 Task: Look for space in Guaíba, Brazil from 17th June, 2023 to 21st June, 2023 for 2 adults in price range Rs.7000 to Rs.12000. Place can be private room with 1  bedroom having 2 beds and 1 bathroom. Property type can be house, flat, guest house. Amenities needed are: wifi, washing machine. Booking option can be shelf check-in. Required host language is Spanish.
Action: Mouse moved to (581, 76)
Screenshot: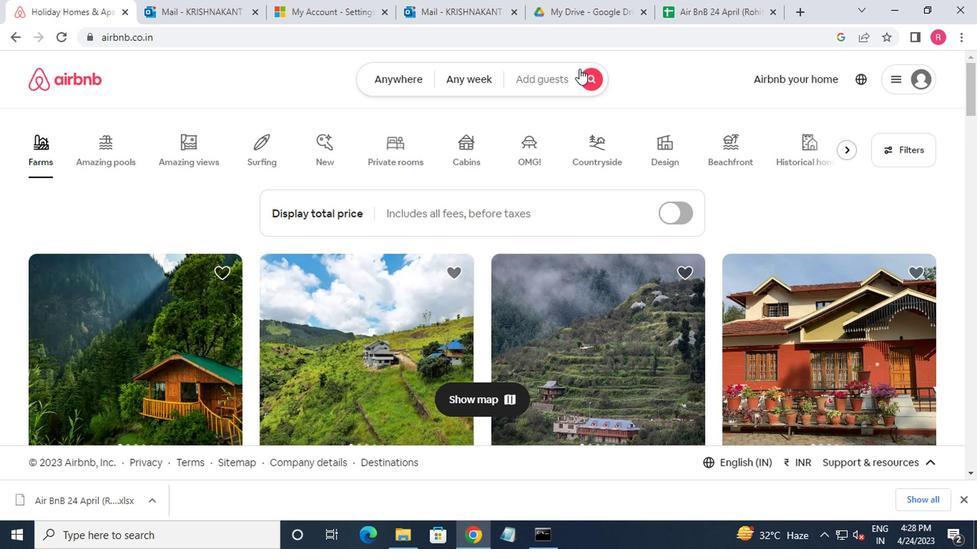 
Action: Mouse pressed left at (581, 76)
Screenshot: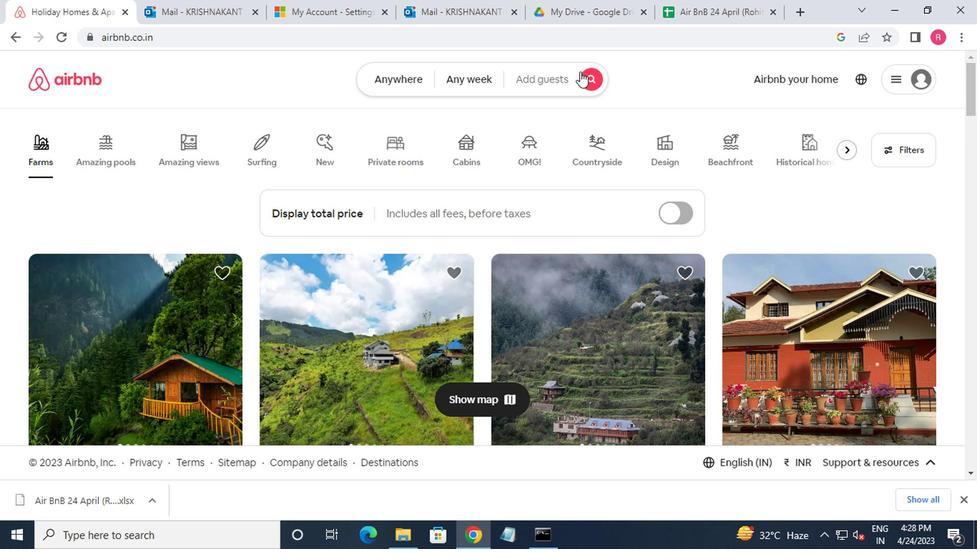 
Action: Mouse moved to (304, 129)
Screenshot: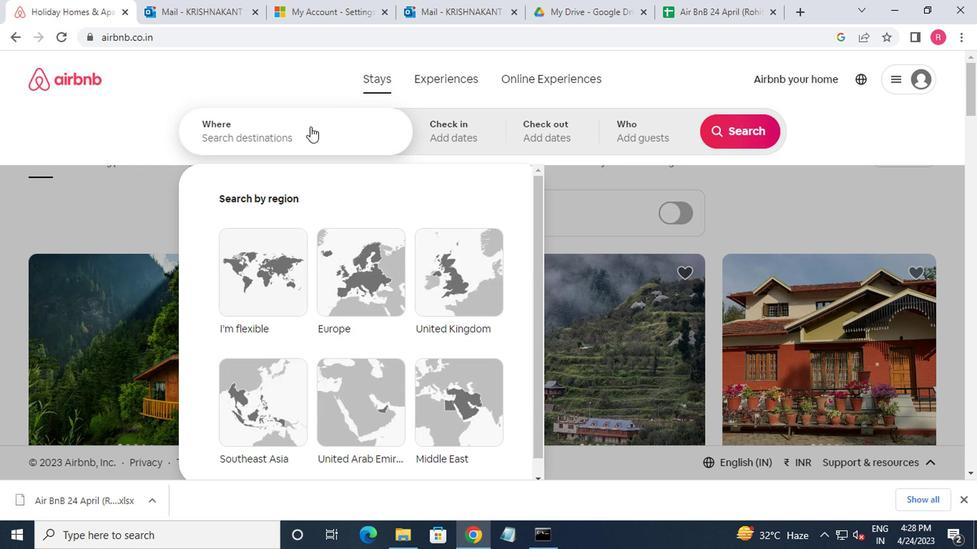 
Action: Mouse pressed left at (304, 129)
Screenshot: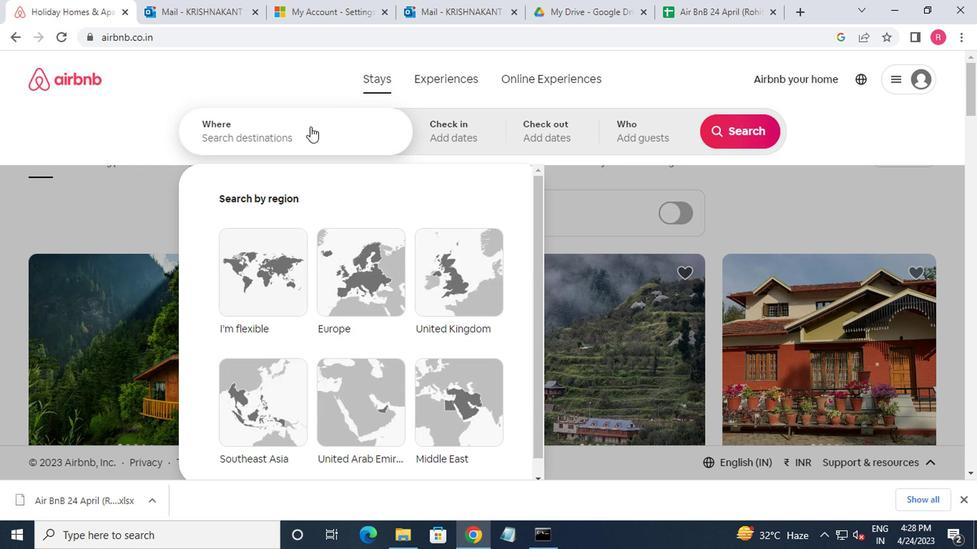 
Action: Mouse moved to (308, 130)
Screenshot: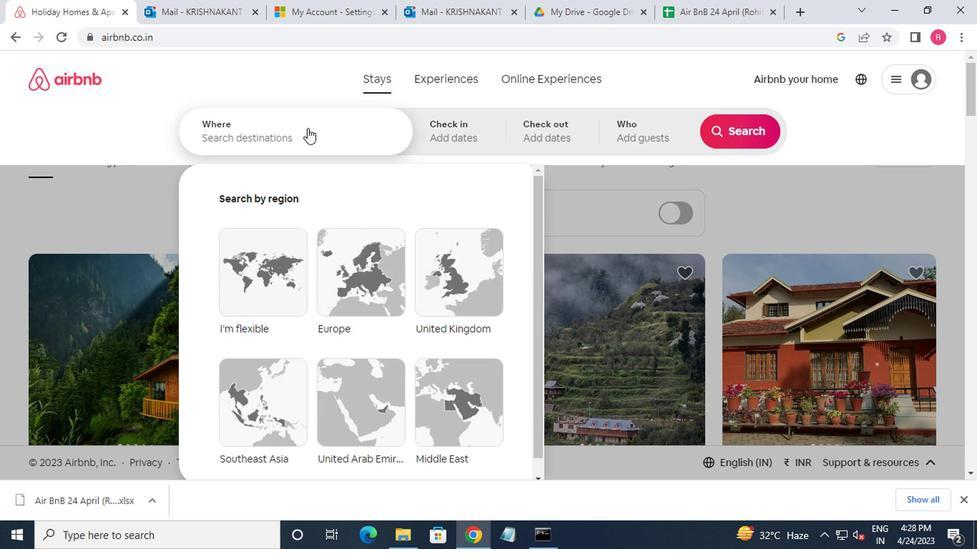 
Action: Key pressed guain<Key.backspace>ba,brazil<Key.enter>
Screenshot: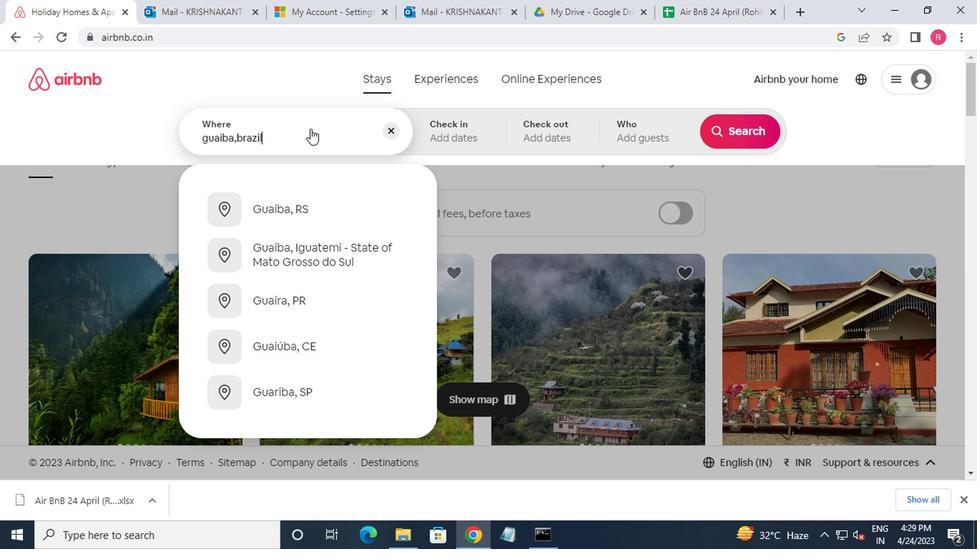 
Action: Mouse moved to (728, 253)
Screenshot: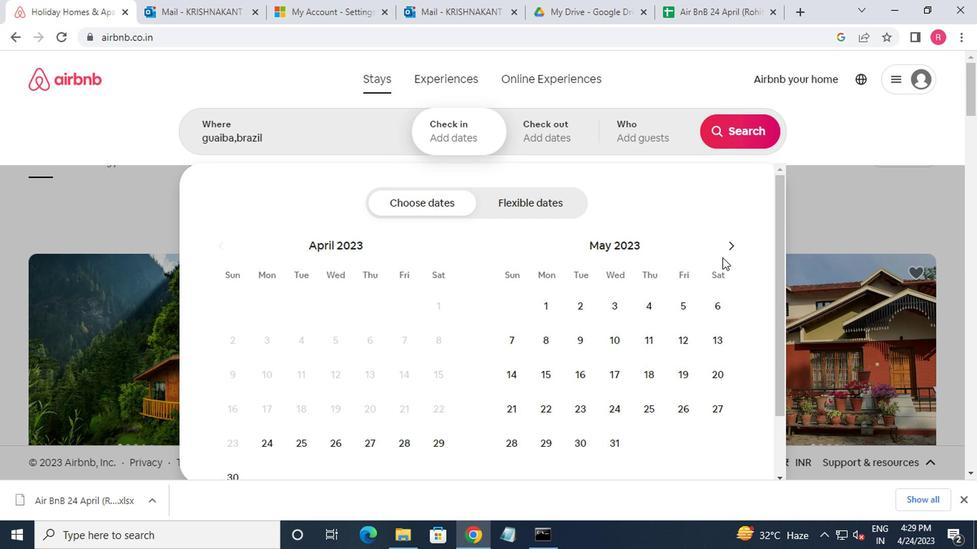 
Action: Mouse pressed left at (728, 253)
Screenshot: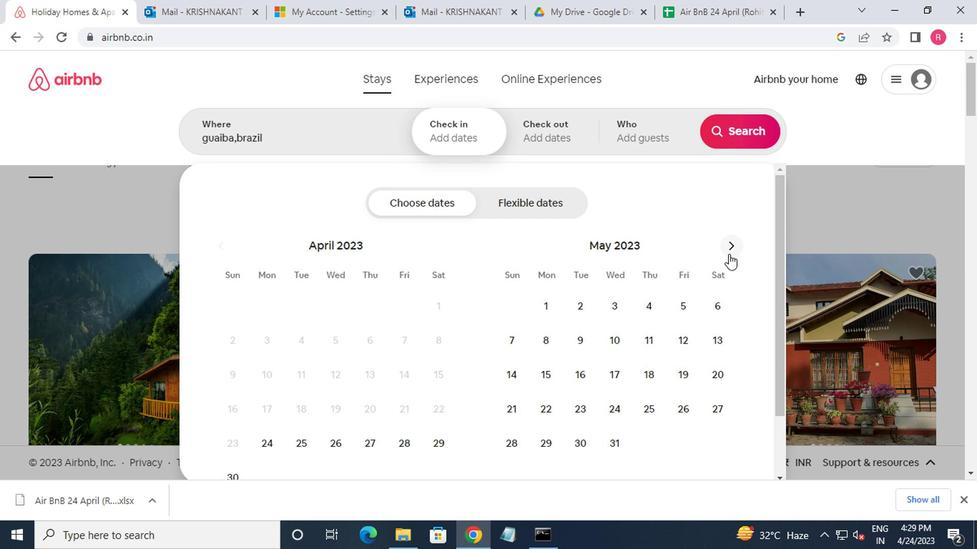 
Action: Mouse moved to (714, 380)
Screenshot: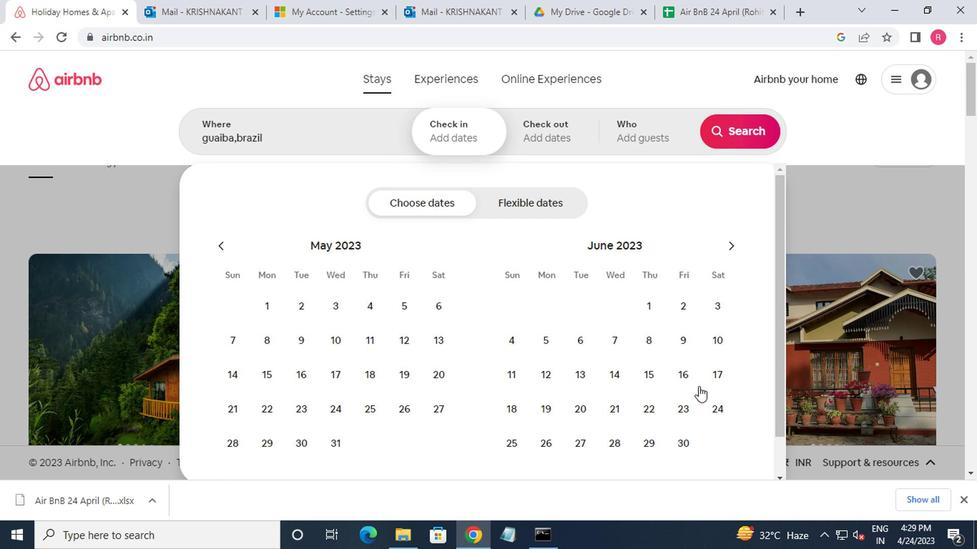 
Action: Mouse pressed left at (714, 380)
Screenshot: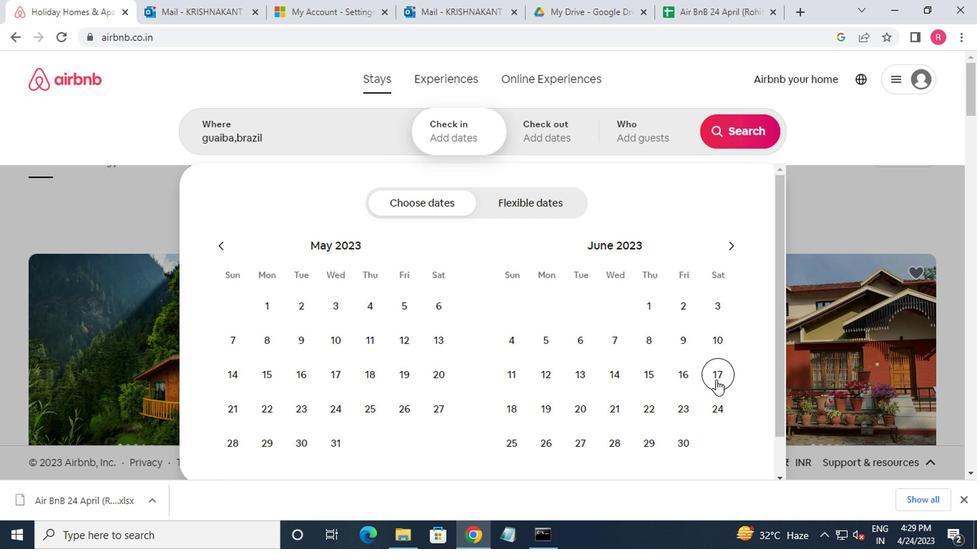 
Action: Mouse moved to (616, 417)
Screenshot: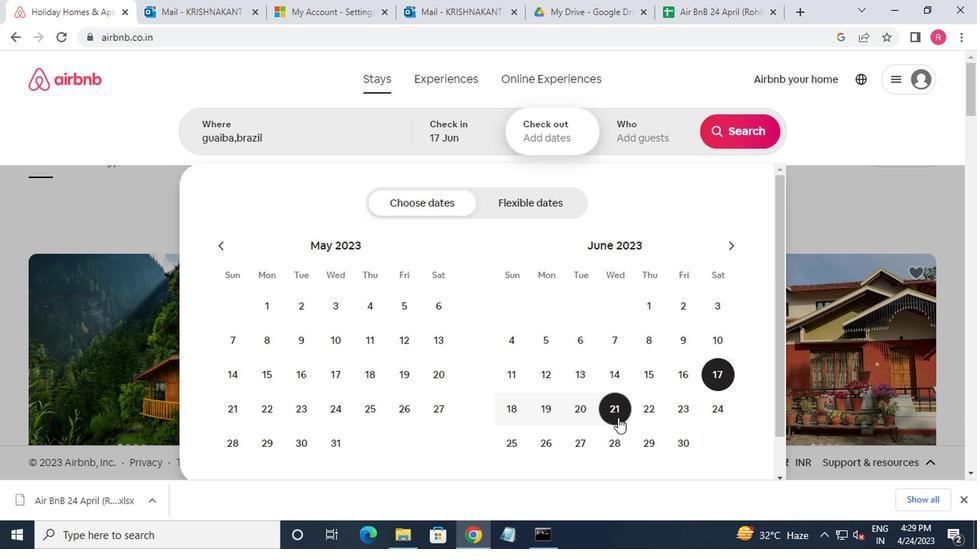
Action: Mouse pressed left at (616, 417)
Screenshot: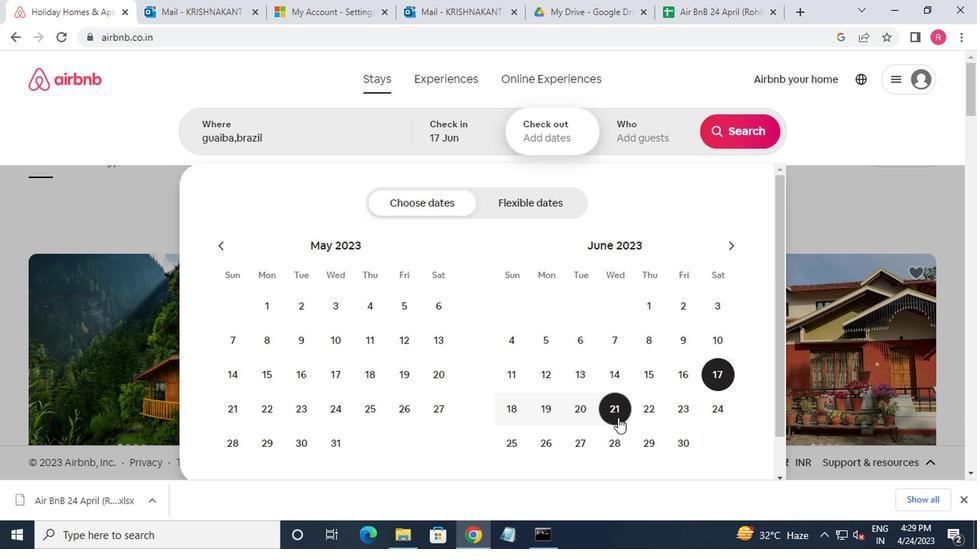 
Action: Mouse moved to (621, 148)
Screenshot: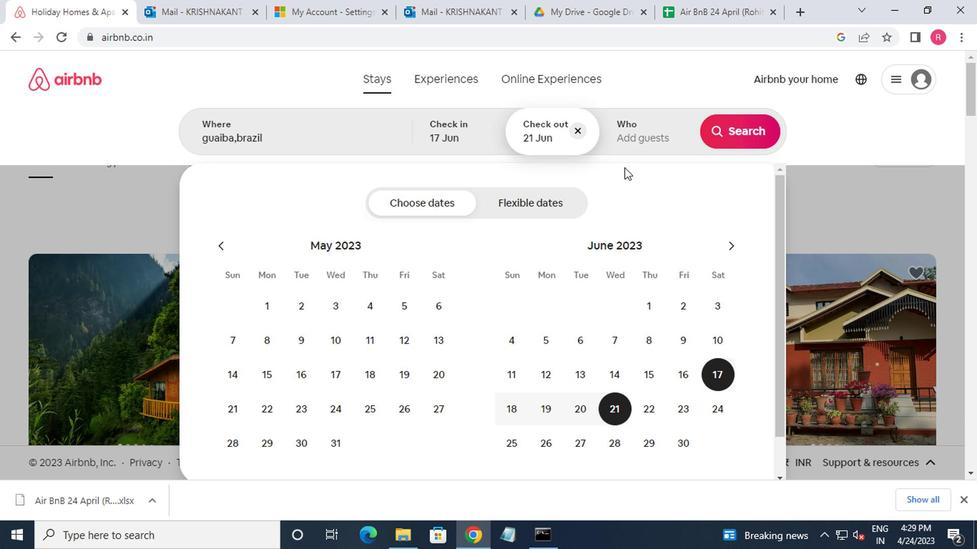 
Action: Mouse pressed left at (621, 148)
Screenshot: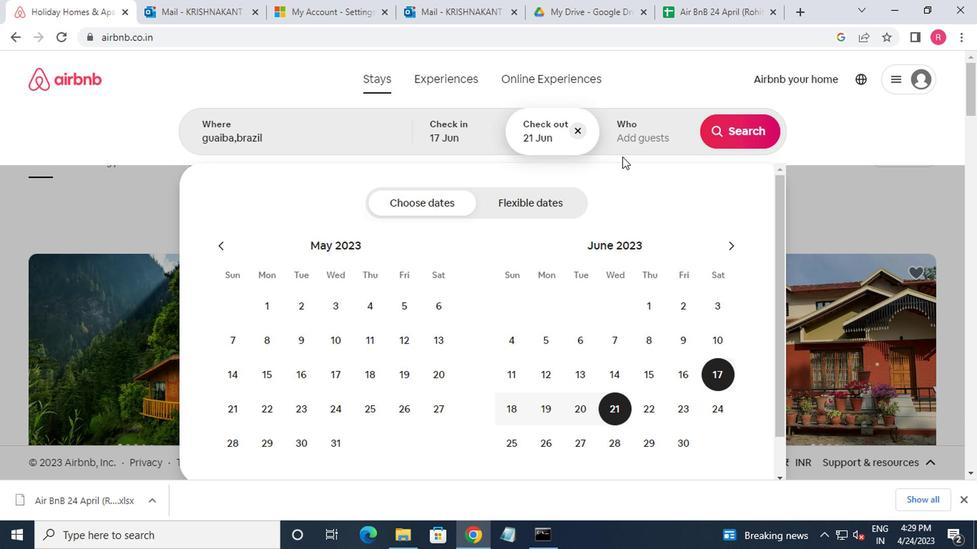 
Action: Mouse moved to (747, 215)
Screenshot: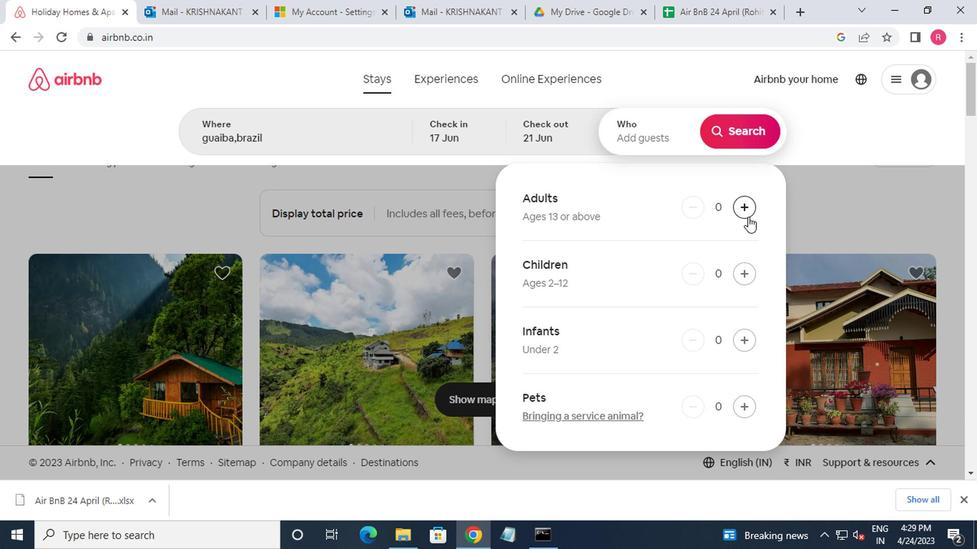 
Action: Mouse pressed left at (747, 215)
Screenshot: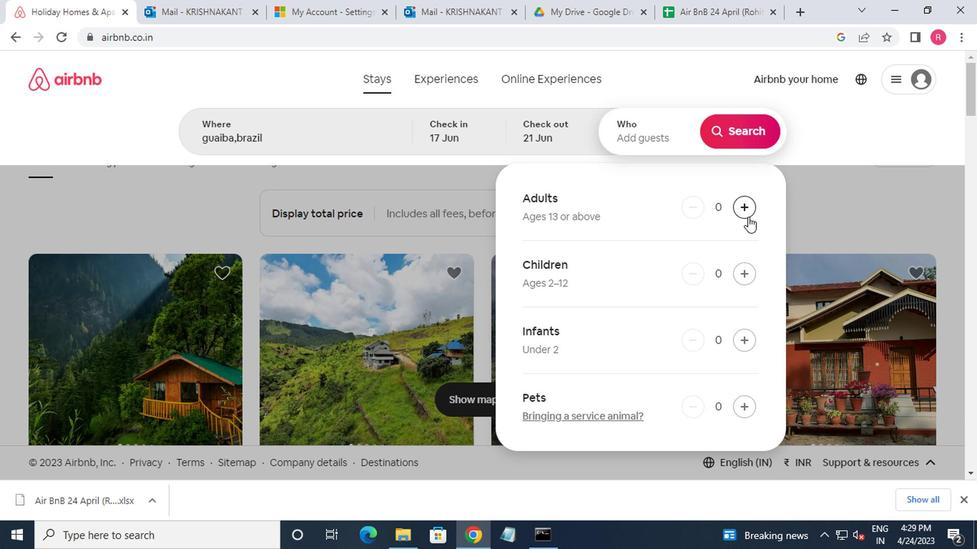 
Action: Mouse moved to (747, 214)
Screenshot: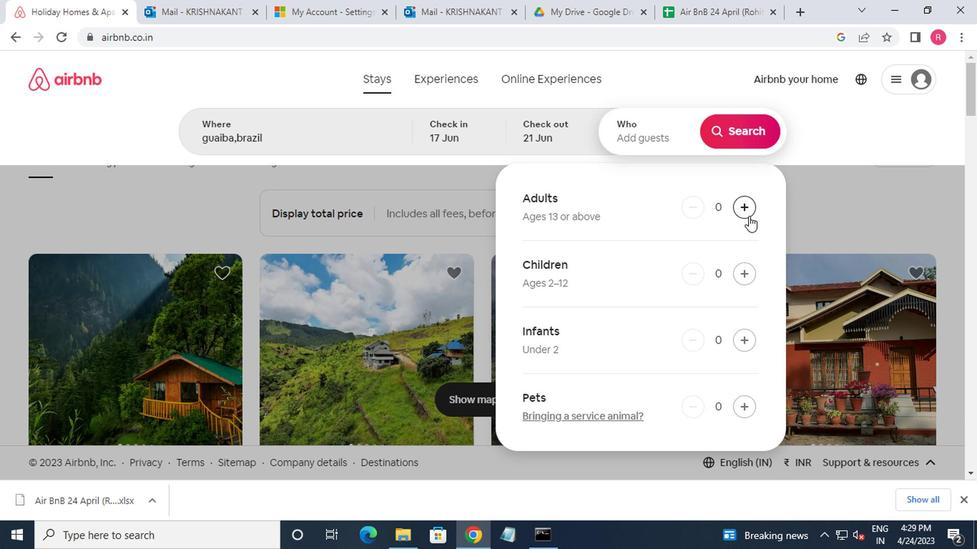
Action: Mouse pressed left at (747, 214)
Screenshot: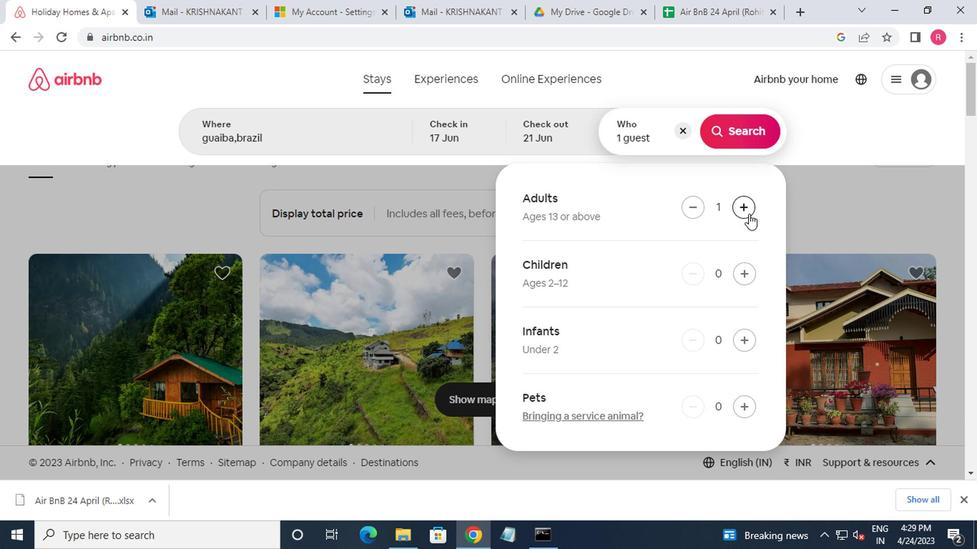 
Action: Mouse moved to (734, 137)
Screenshot: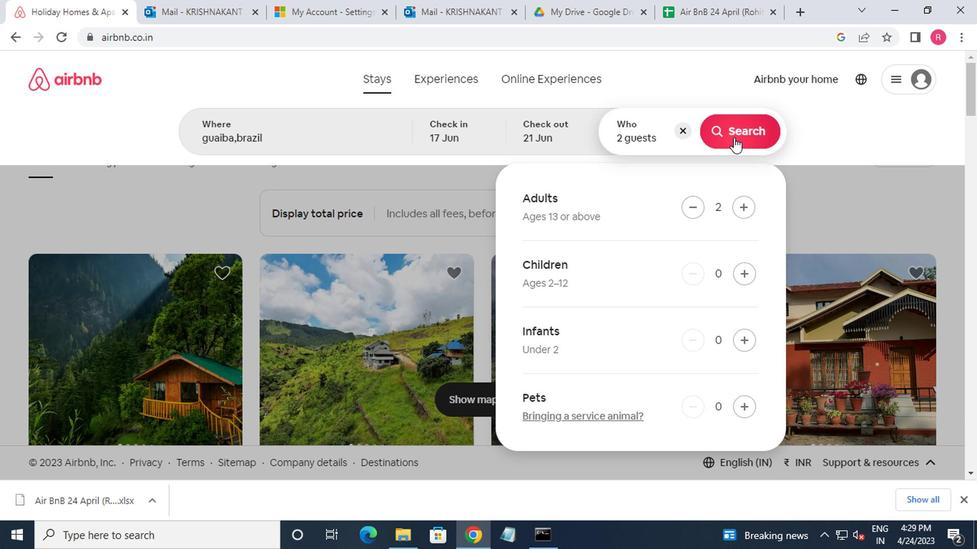 
Action: Mouse pressed left at (734, 137)
Screenshot: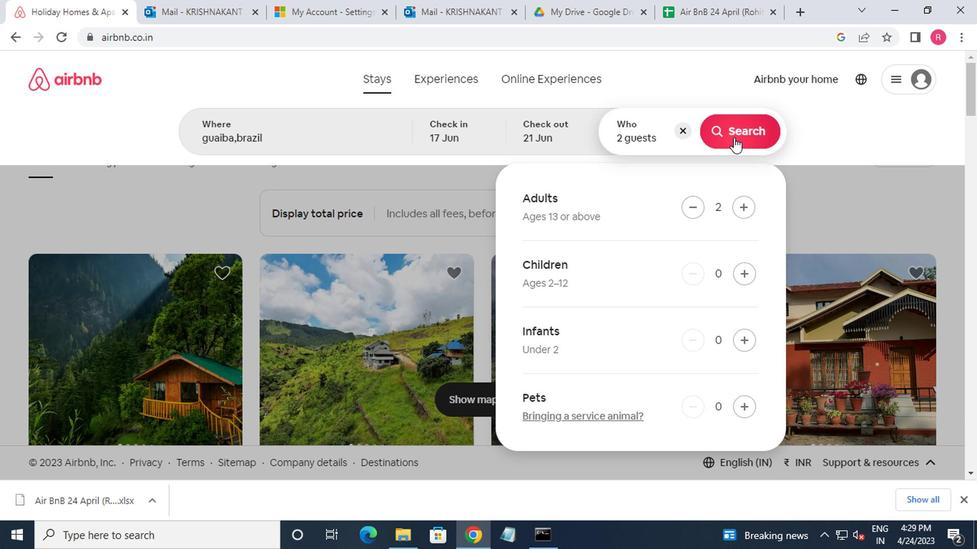 
Action: Mouse moved to (894, 135)
Screenshot: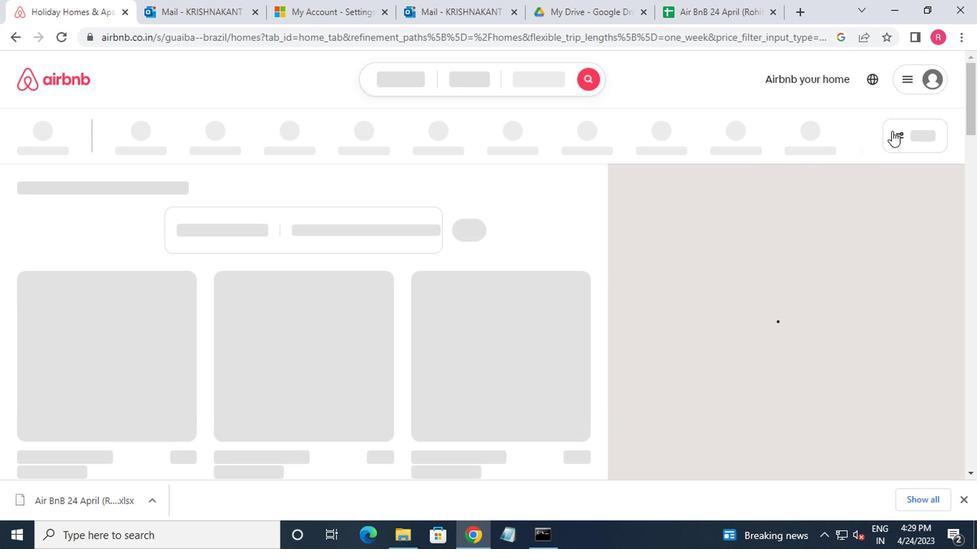
Action: Mouse pressed left at (894, 135)
Screenshot: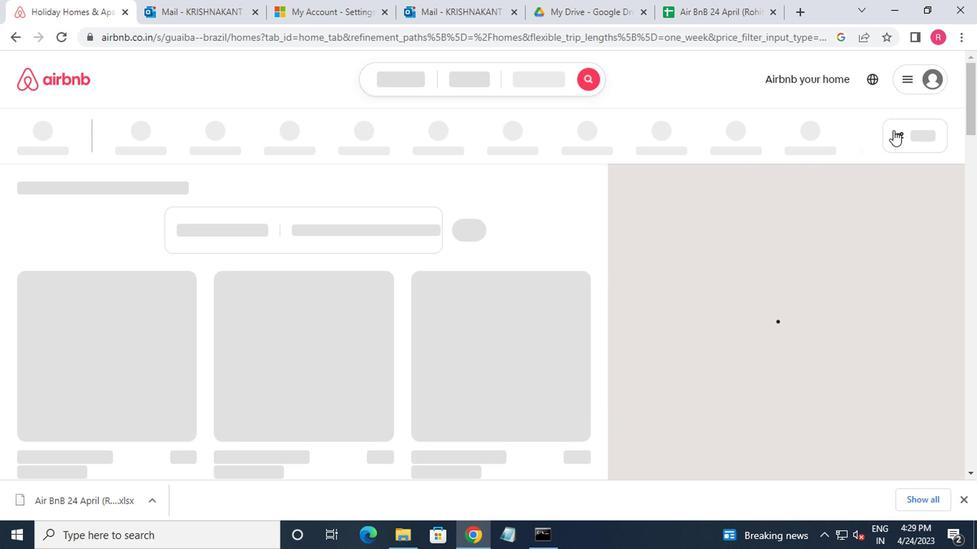 
Action: Mouse moved to (312, 312)
Screenshot: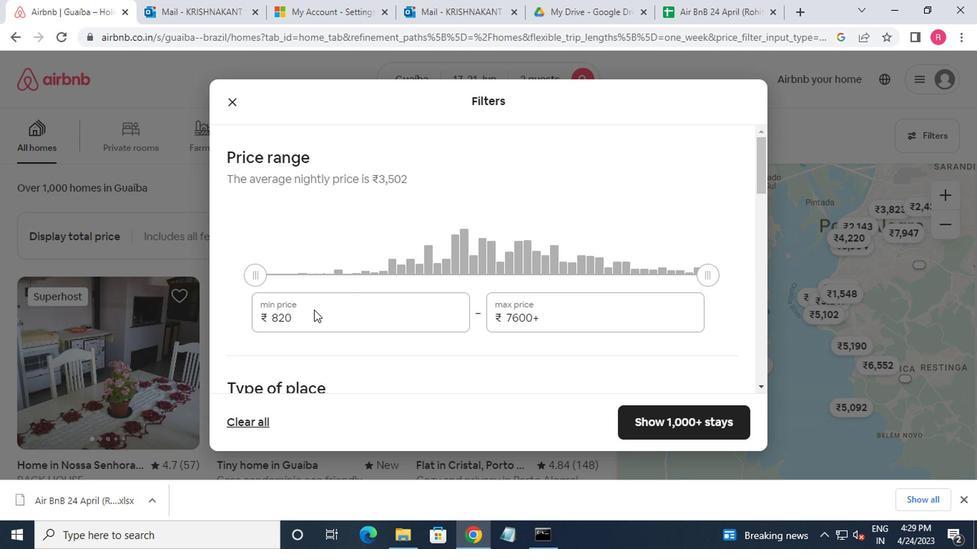 
Action: Mouse pressed left at (312, 312)
Screenshot: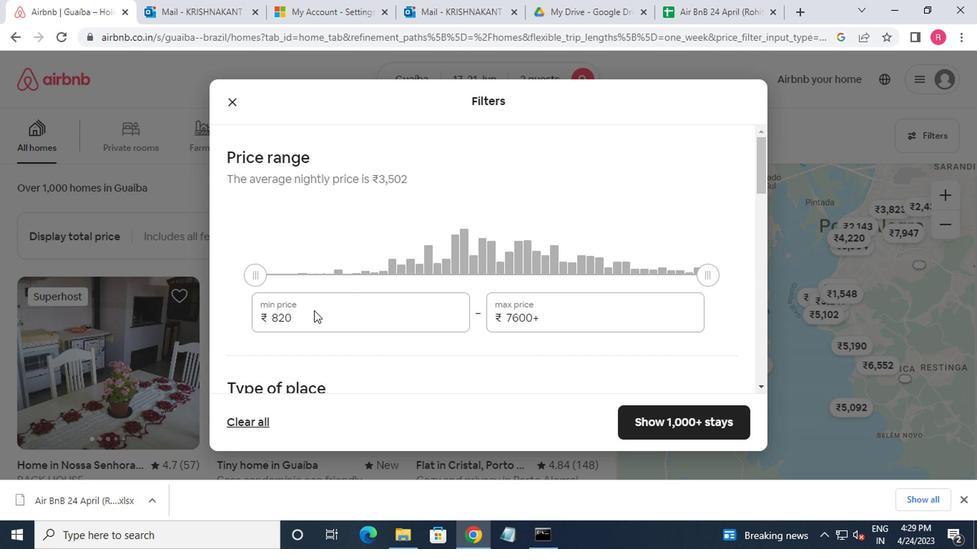 
Action: Mouse moved to (311, 313)
Screenshot: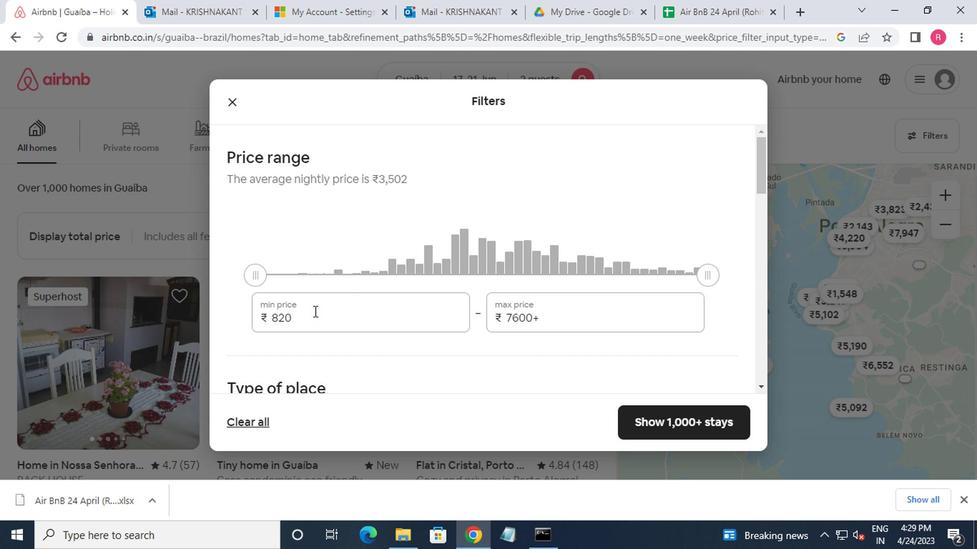 
Action: Key pressed <Key.backspace><Key.backspace><Key.backspace><Key.backspace>7000
Screenshot: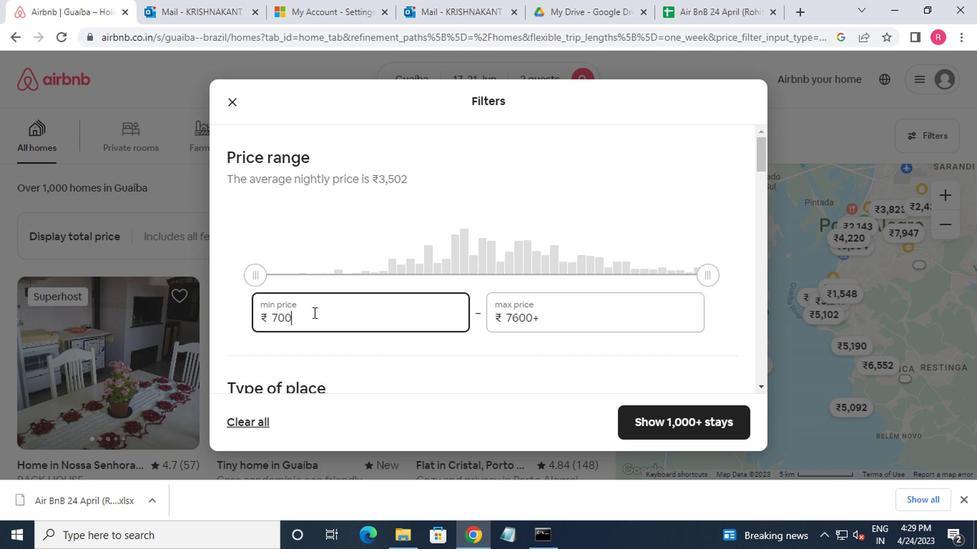 
Action: Mouse moved to (542, 324)
Screenshot: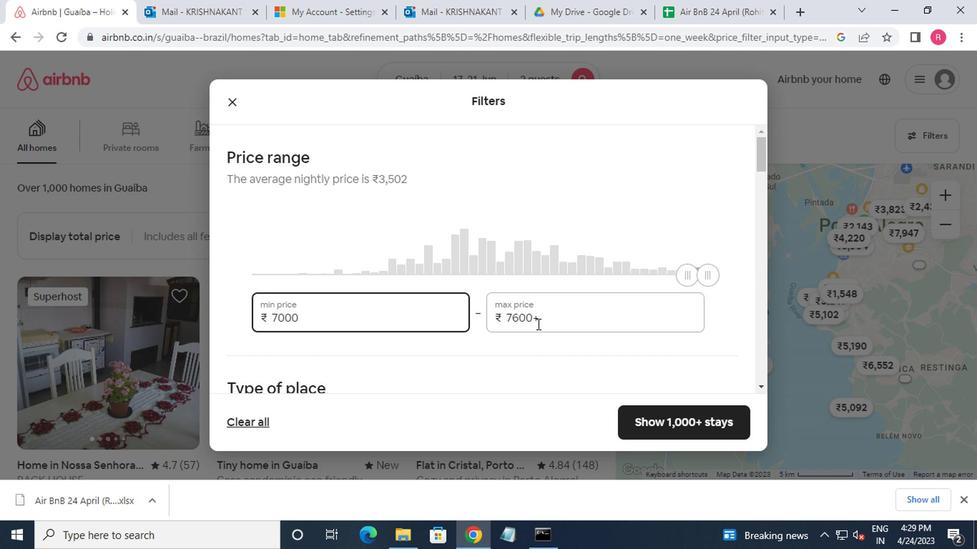 
Action: Mouse pressed left at (542, 324)
Screenshot: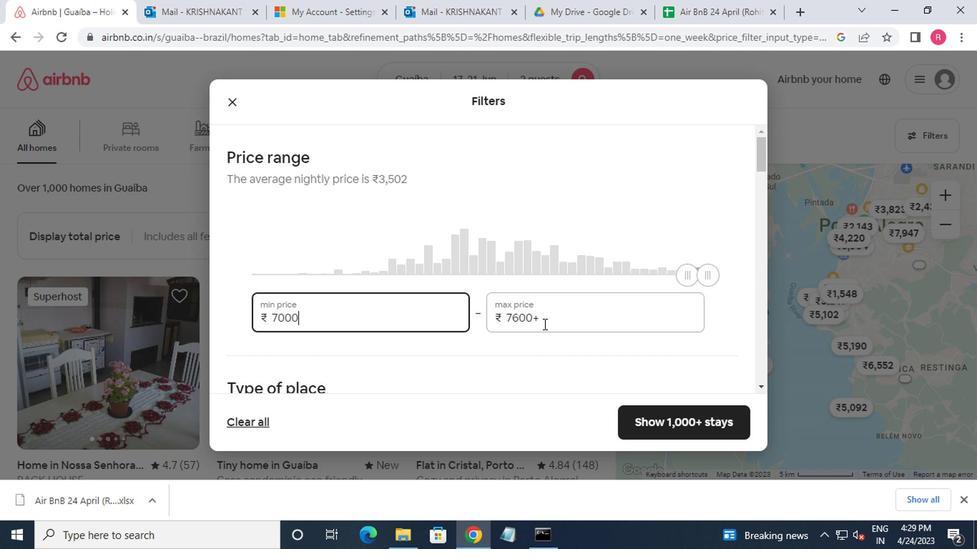
Action: Mouse moved to (542, 324)
Screenshot: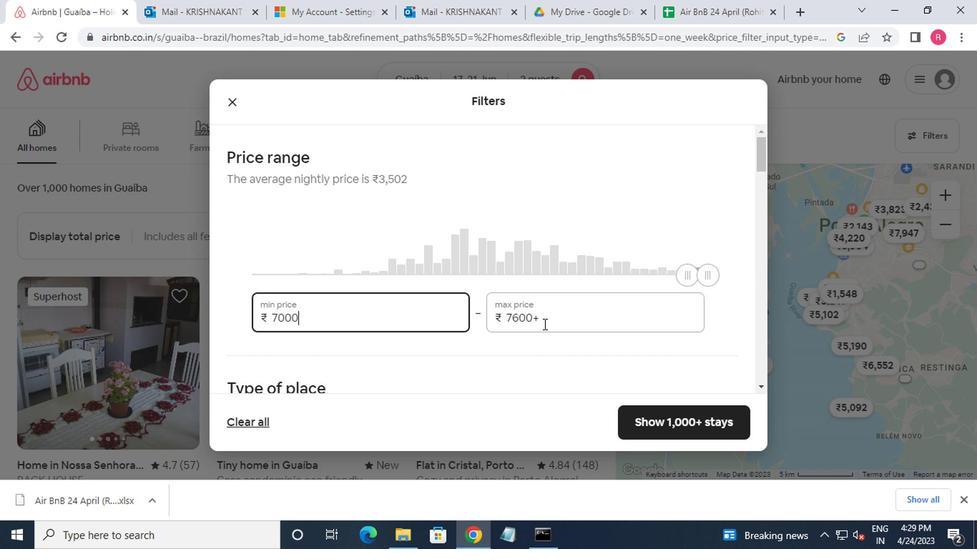 
Action: Key pressed <Key.backspace><Key.backspace><Key.backspace><Key.backspace><Key.backspace><Key.backspace>12000
Screenshot: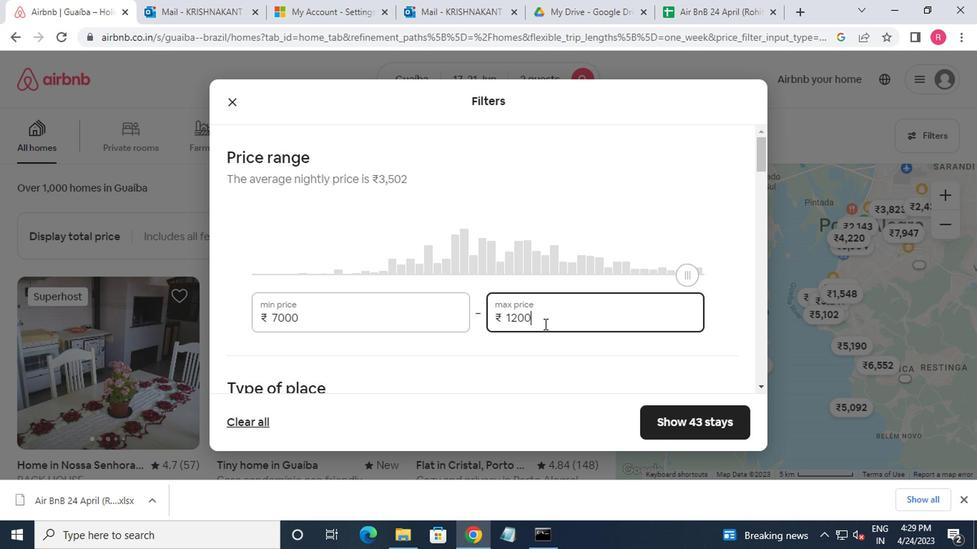 
Action: Mouse moved to (550, 333)
Screenshot: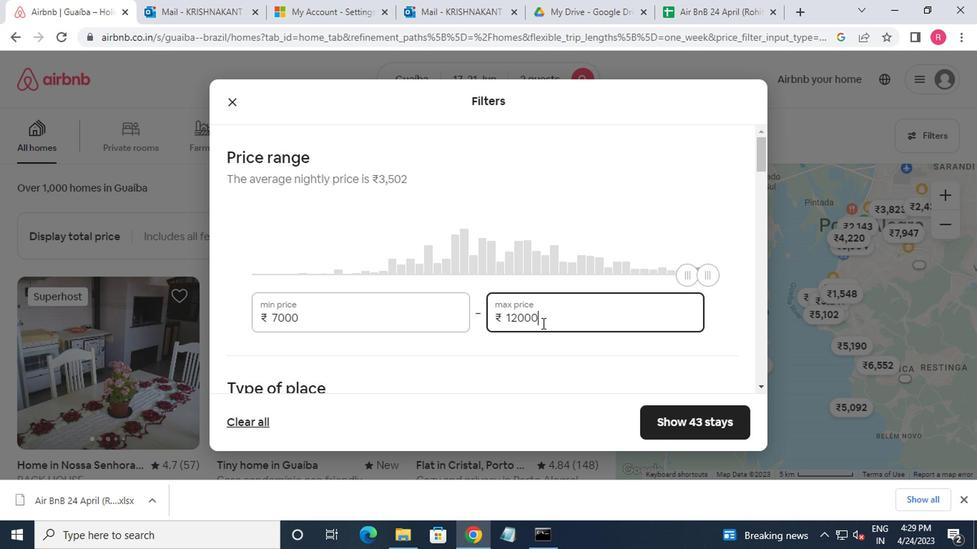 
Action: Mouse scrolled (550, 333) with delta (0, 0)
Screenshot: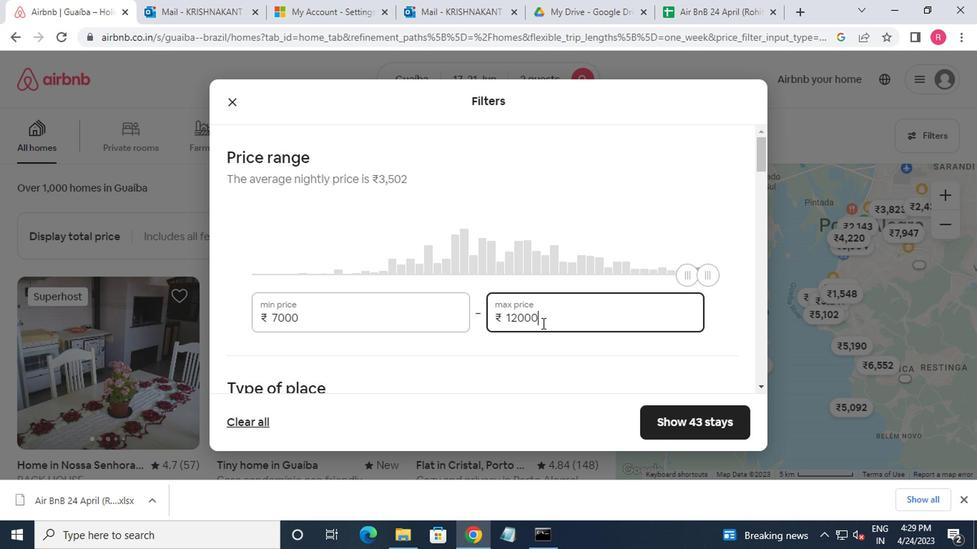 
Action: Mouse moved to (557, 343)
Screenshot: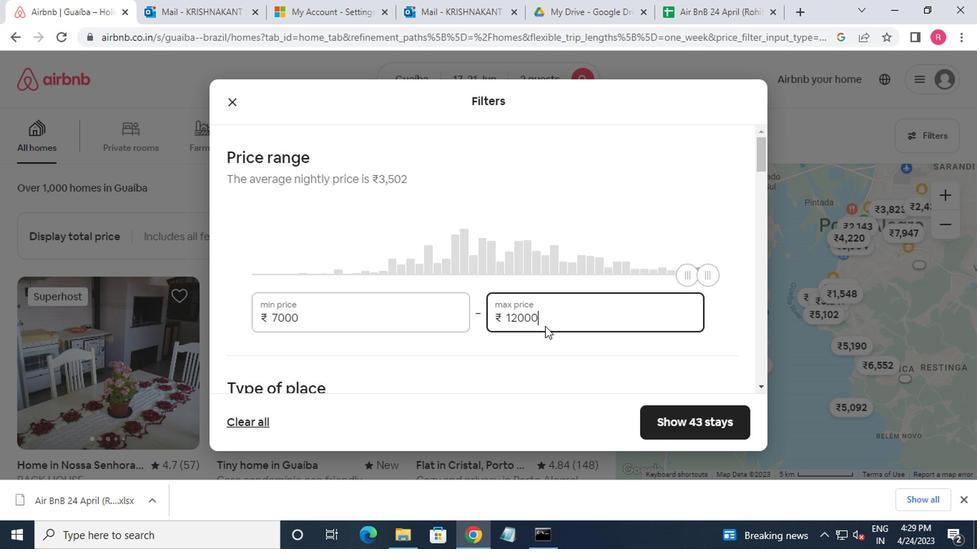 
Action: Mouse scrolled (557, 342) with delta (0, 0)
Screenshot: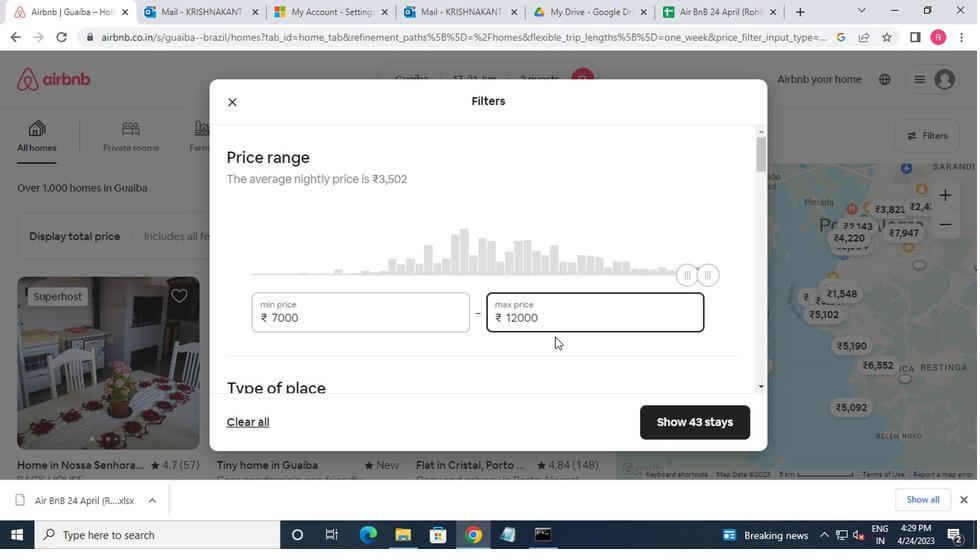 
Action: Mouse moved to (494, 294)
Screenshot: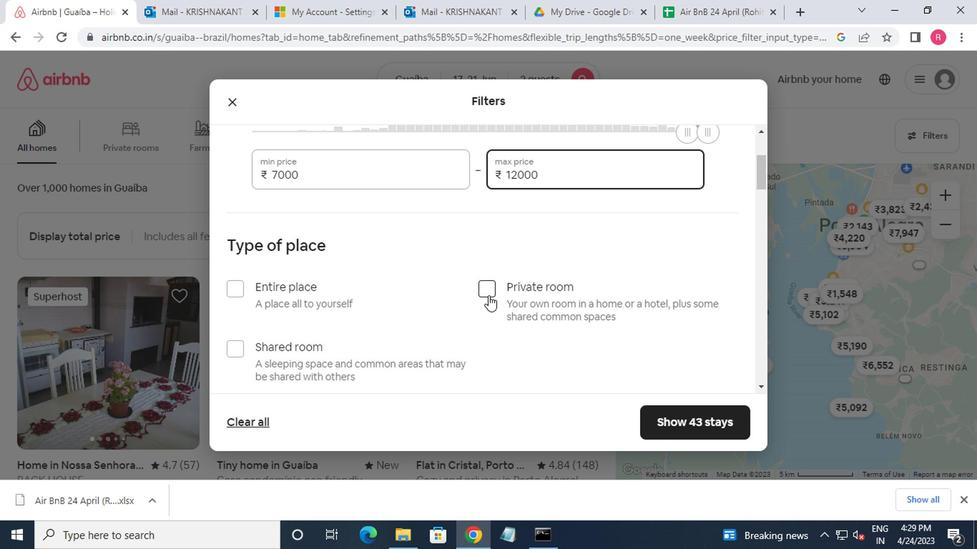 
Action: Mouse pressed left at (494, 294)
Screenshot: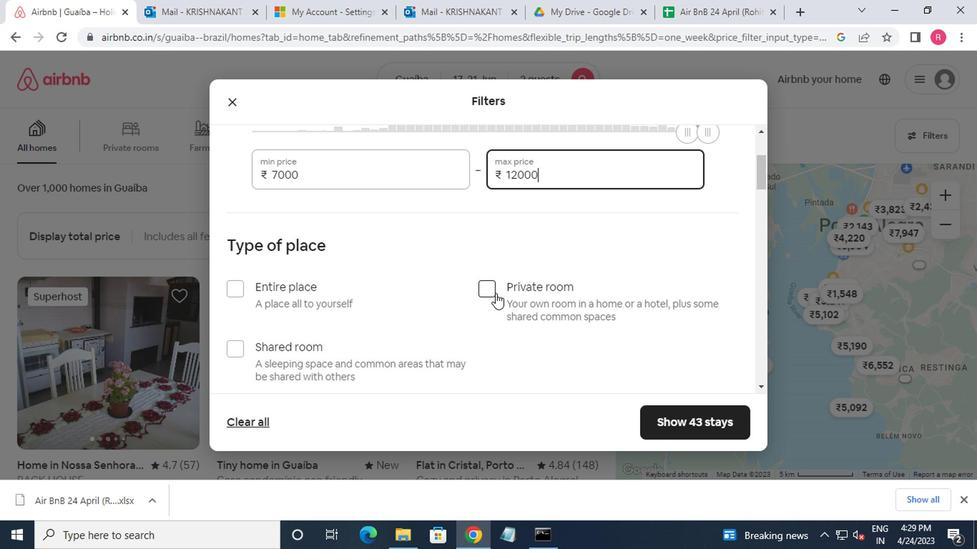 
Action: Mouse scrolled (494, 293) with delta (0, -1)
Screenshot: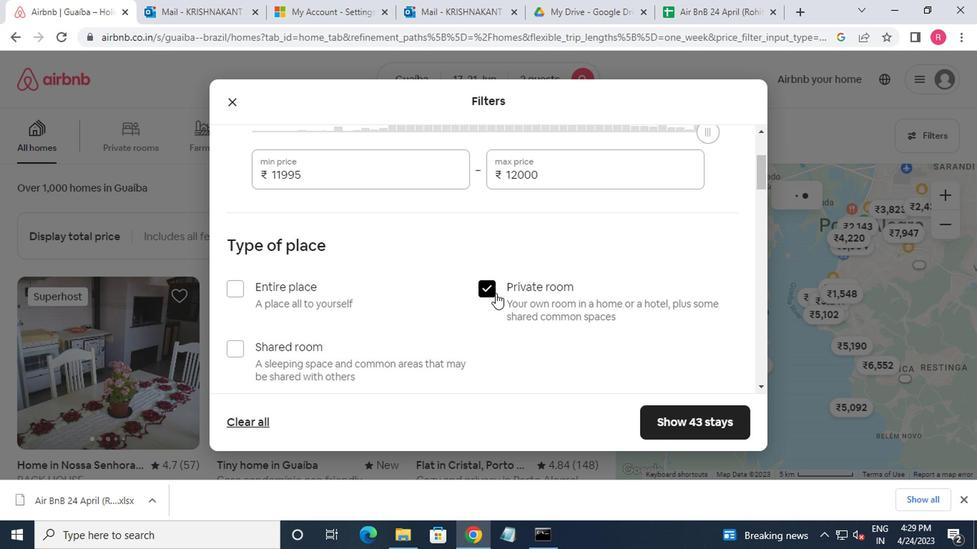 
Action: Mouse moved to (494, 294)
Screenshot: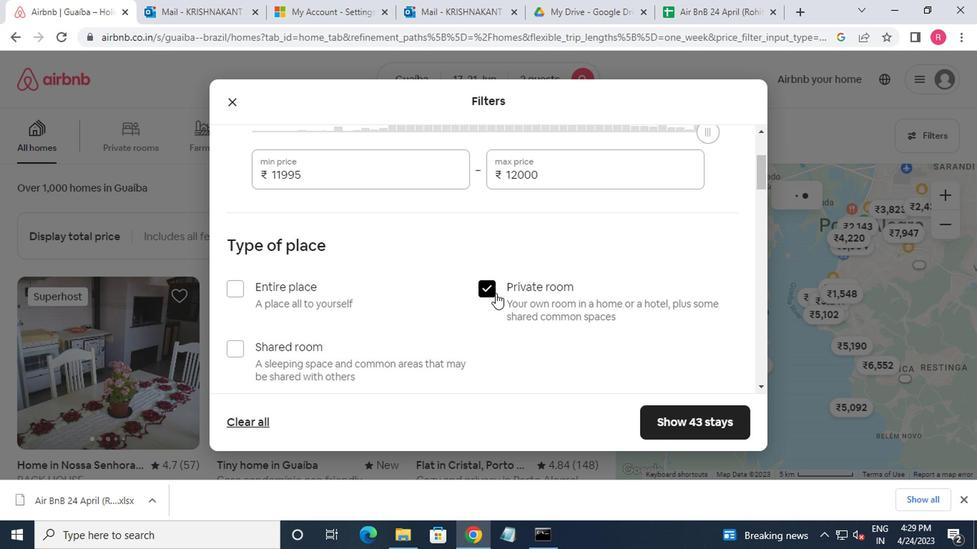 
Action: Mouse scrolled (494, 293) with delta (0, -1)
Screenshot: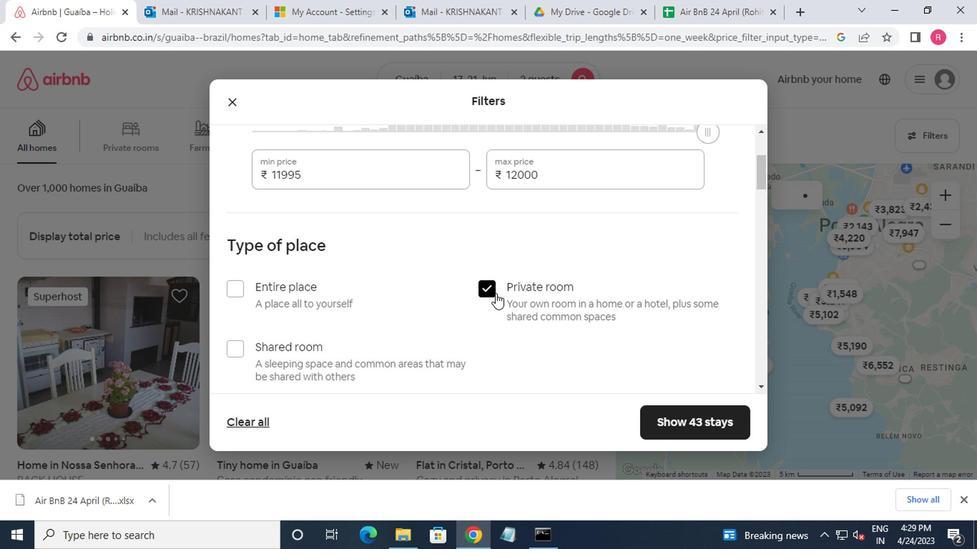 
Action: Mouse moved to (309, 280)
Screenshot: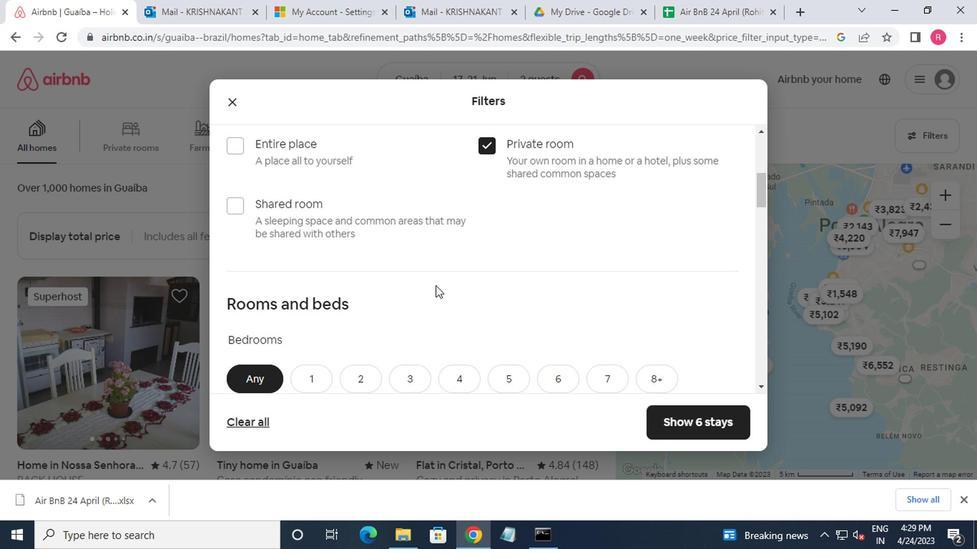 
Action: Mouse scrolled (309, 279) with delta (0, 0)
Screenshot: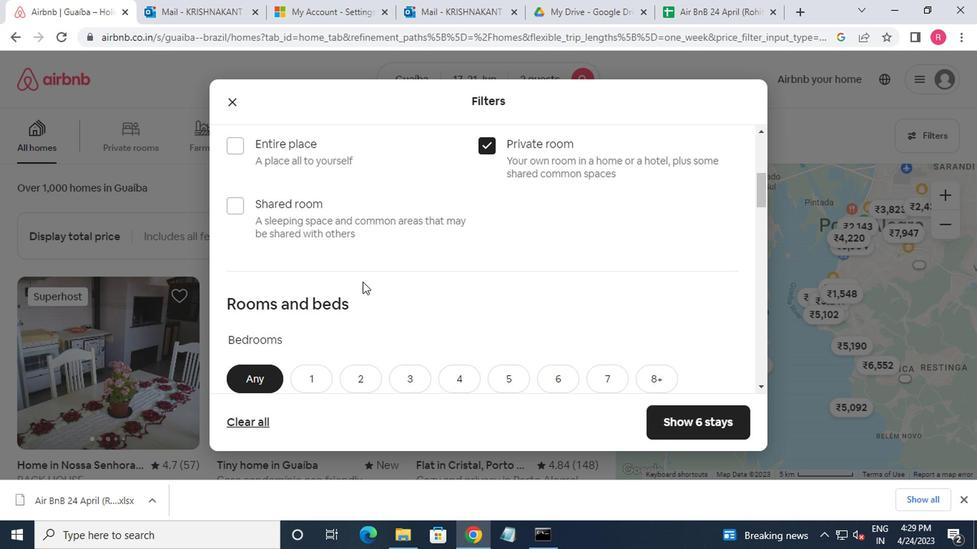 
Action: Mouse scrolled (309, 279) with delta (0, 0)
Screenshot: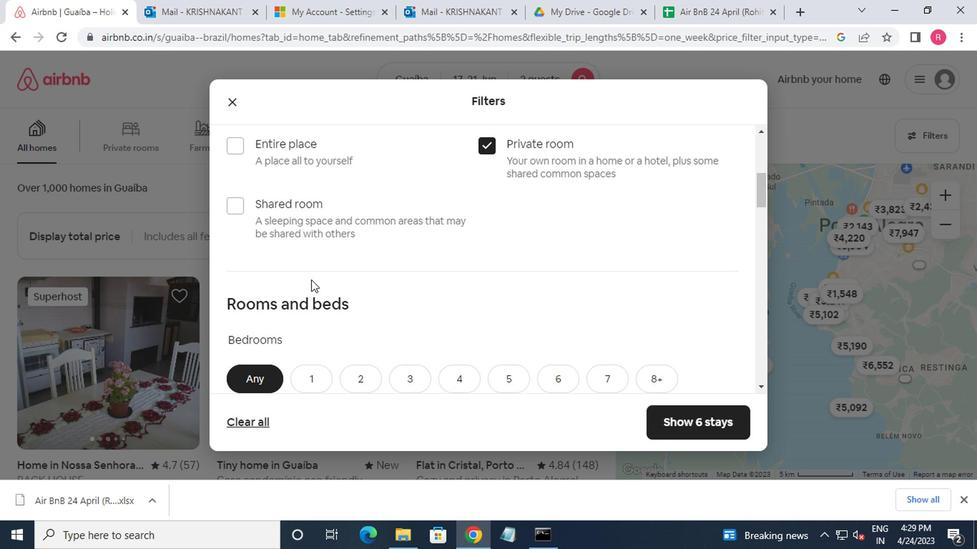 
Action: Mouse moved to (312, 244)
Screenshot: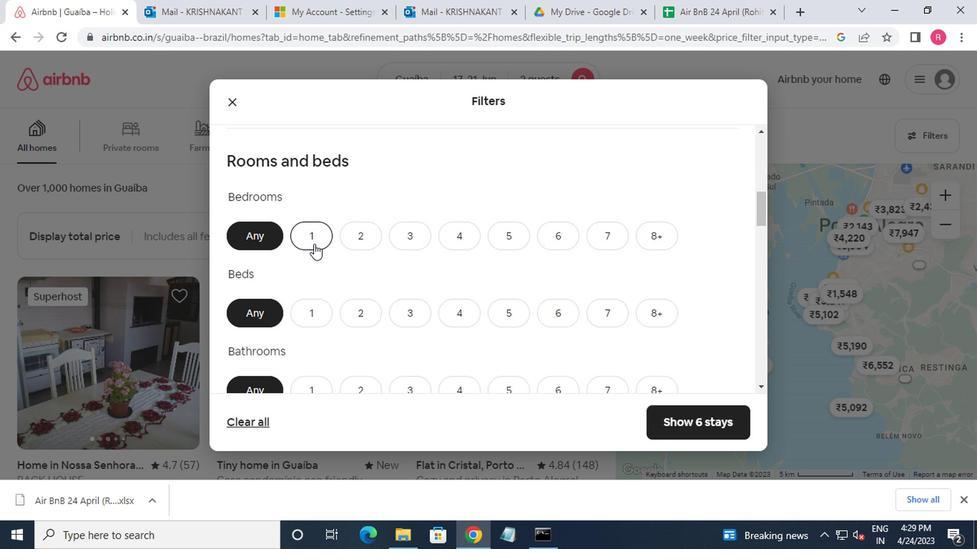 
Action: Mouse pressed left at (312, 244)
Screenshot: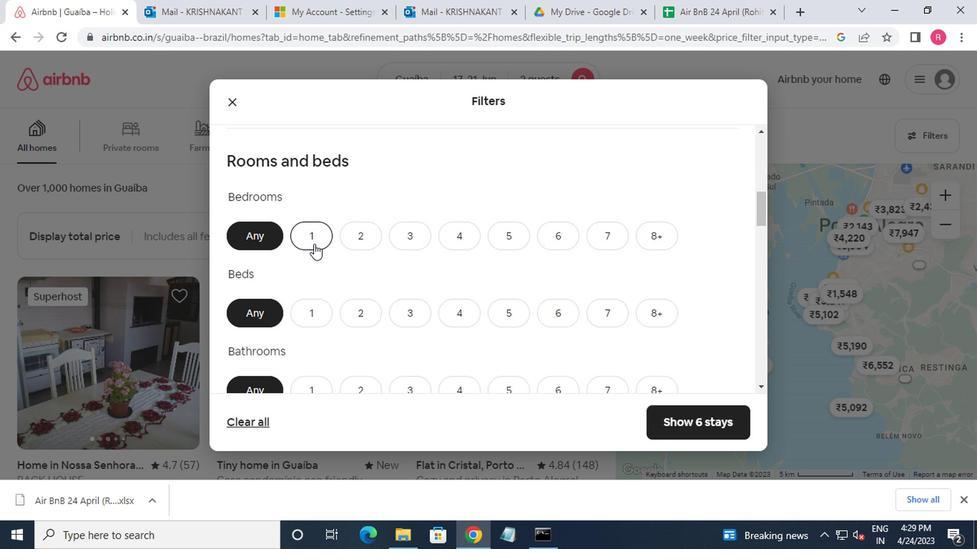 
Action: Mouse moved to (360, 316)
Screenshot: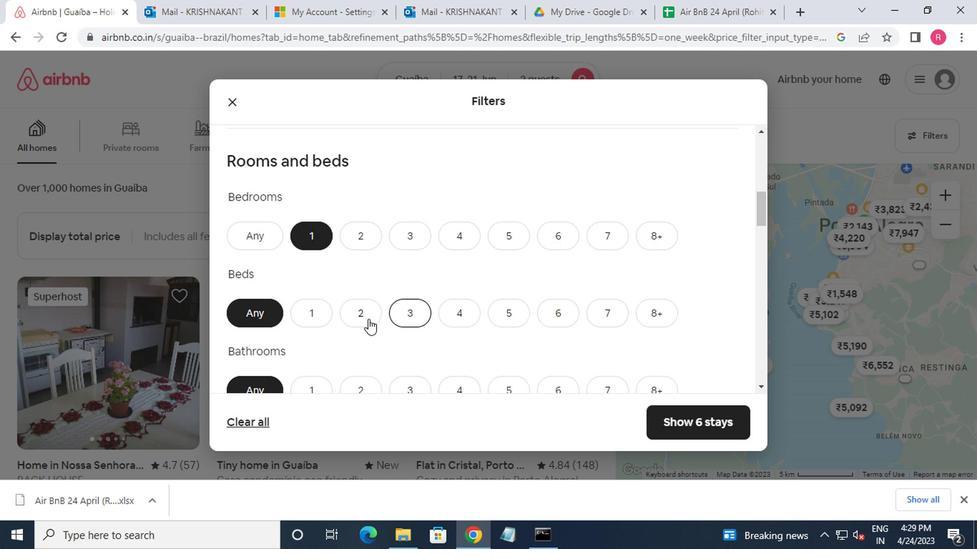 
Action: Mouse pressed left at (360, 316)
Screenshot: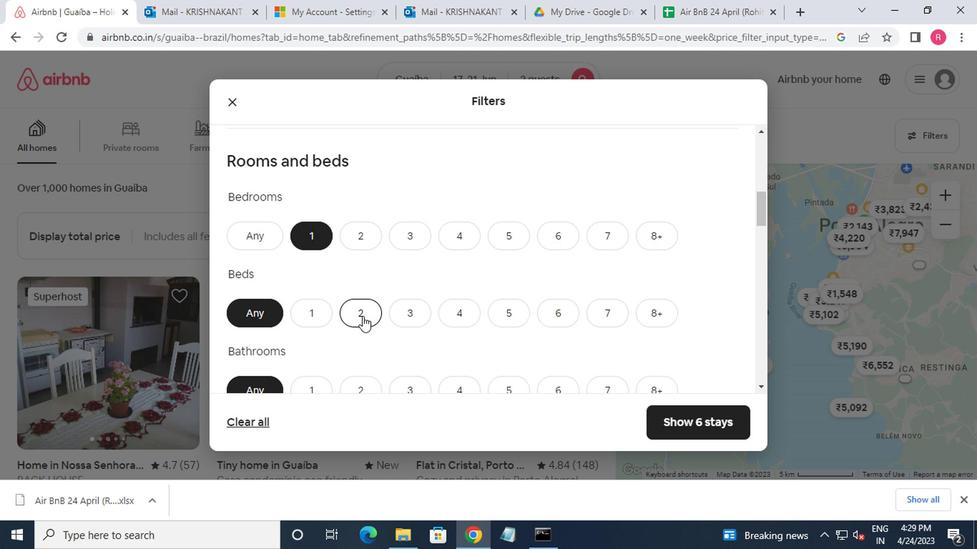 
Action: Mouse moved to (362, 314)
Screenshot: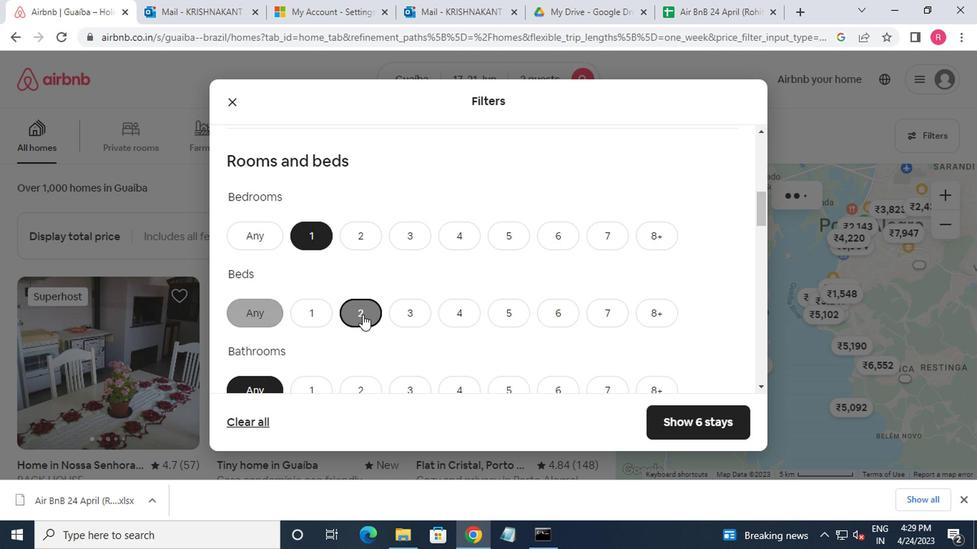 
Action: Mouse scrolled (362, 313) with delta (0, -1)
Screenshot: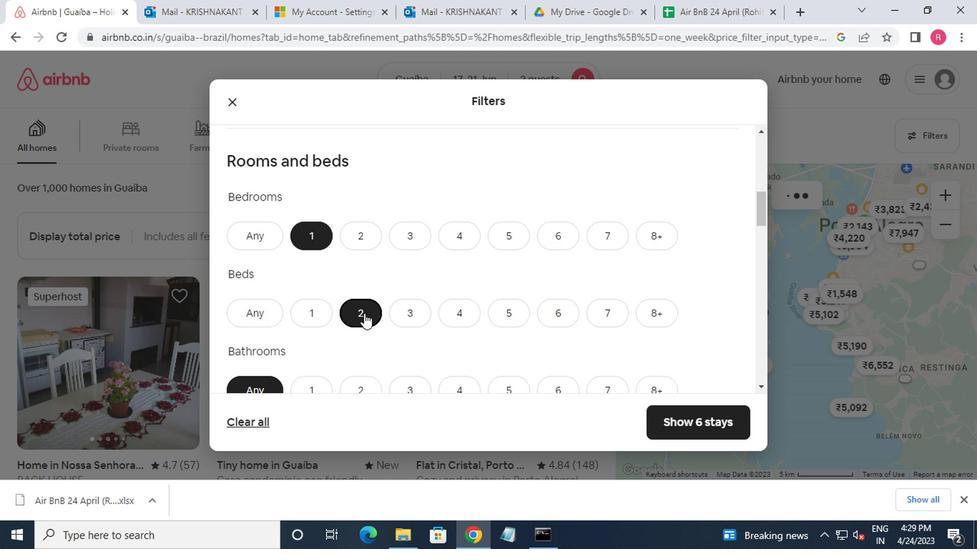 
Action: Mouse moved to (360, 314)
Screenshot: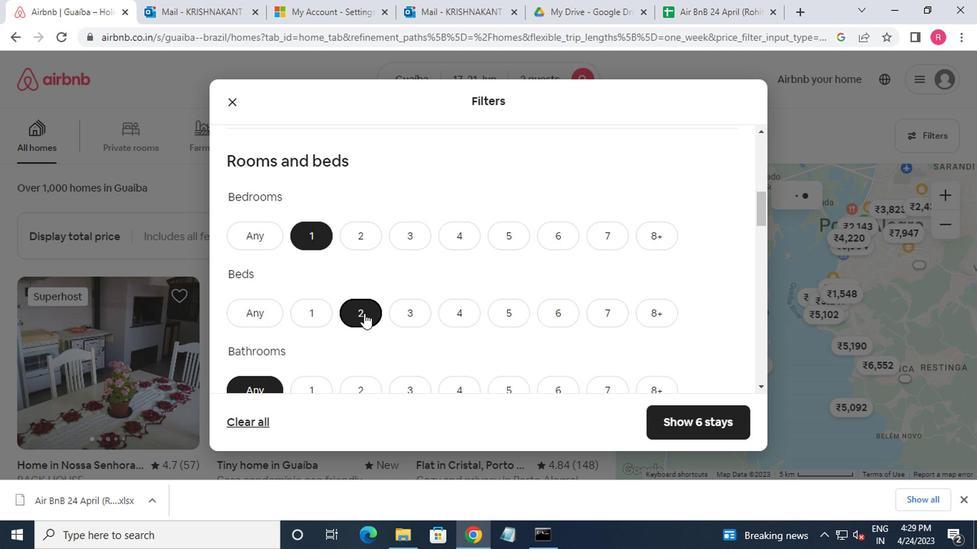 
Action: Mouse scrolled (360, 314) with delta (0, 0)
Screenshot: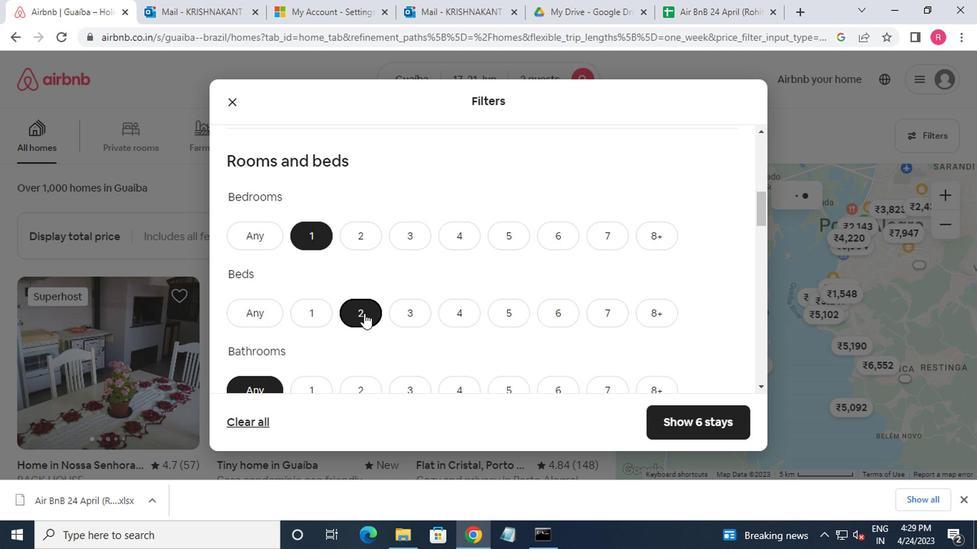 
Action: Mouse moved to (318, 255)
Screenshot: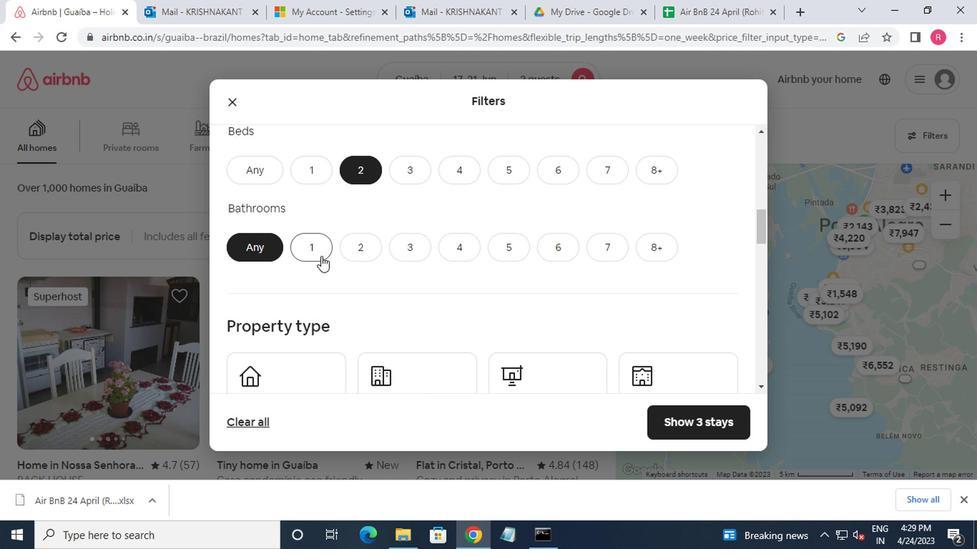 
Action: Mouse pressed left at (318, 255)
Screenshot: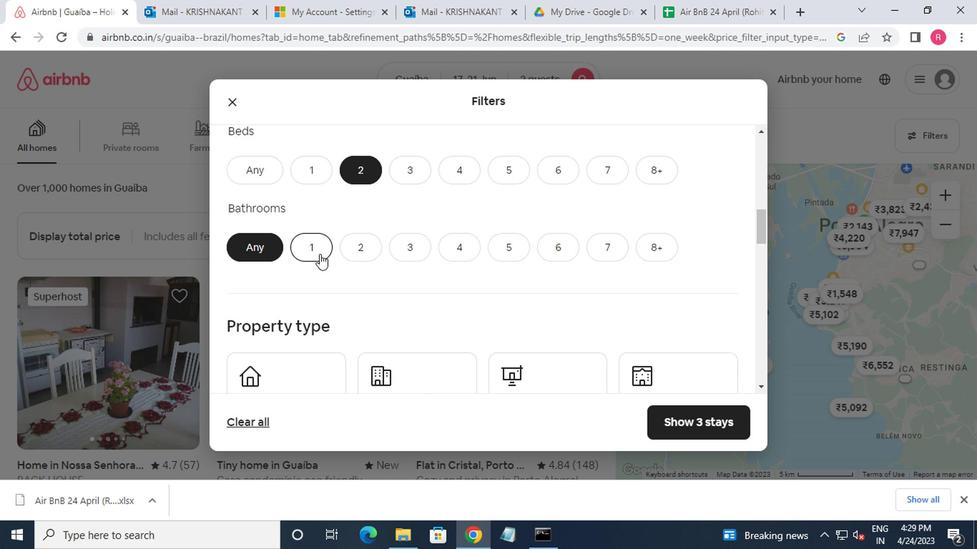 
Action: Mouse moved to (318, 255)
Screenshot: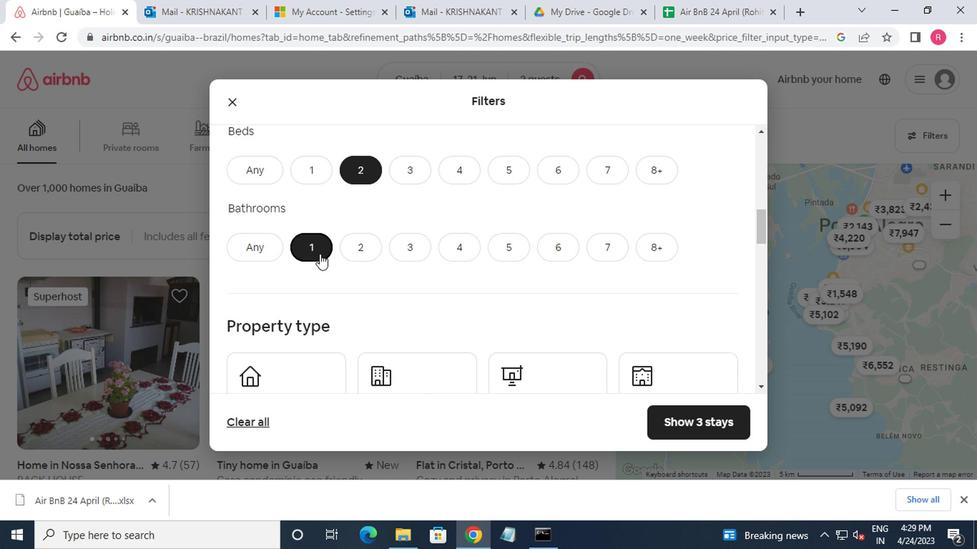 
Action: Mouse scrolled (318, 254) with delta (0, -1)
Screenshot: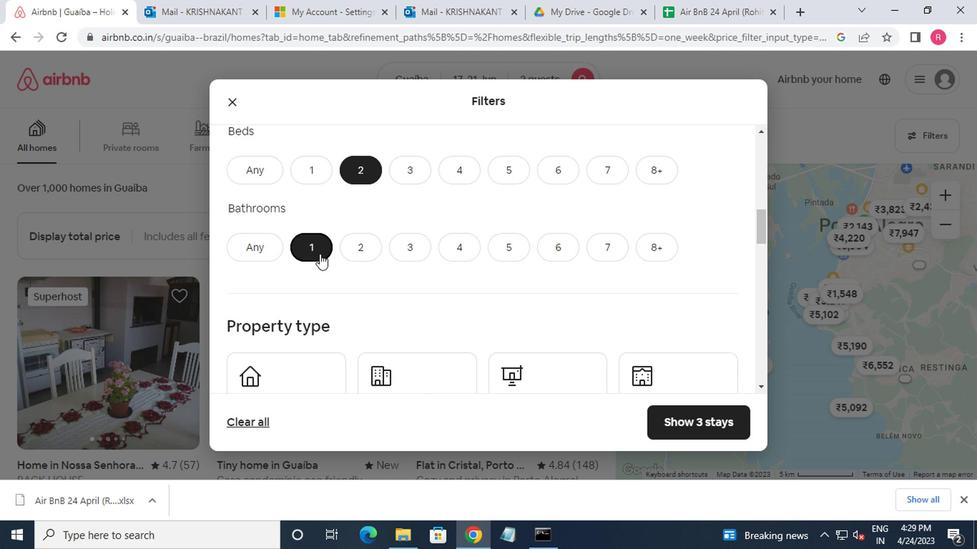 
Action: Mouse moved to (308, 269)
Screenshot: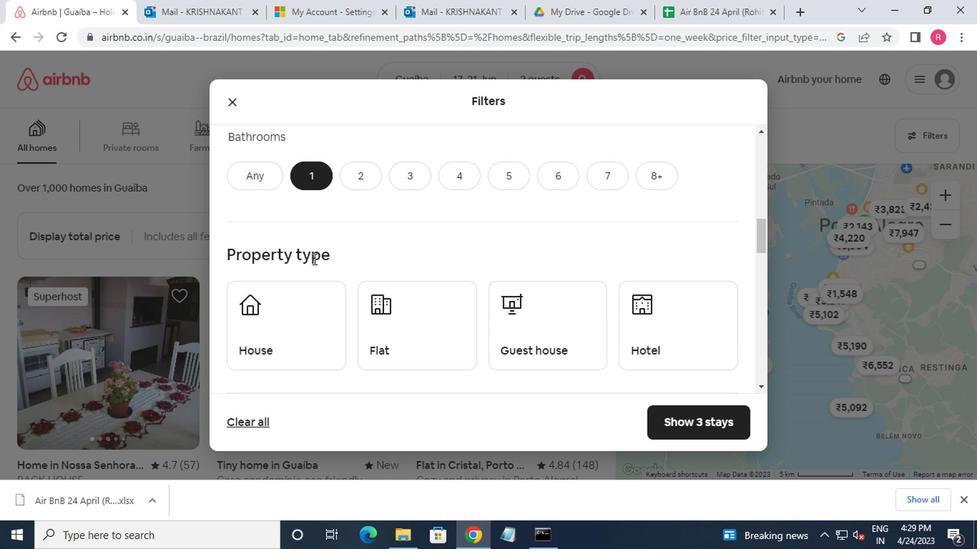 
Action: Mouse scrolled (308, 269) with delta (0, 0)
Screenshot: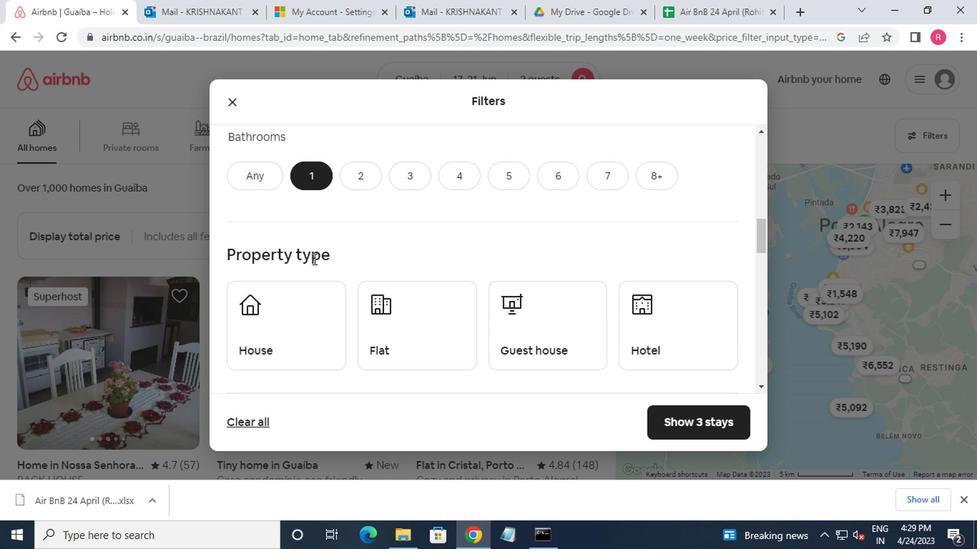 
Action: Mouse moved to (279, 284)
Screenshot: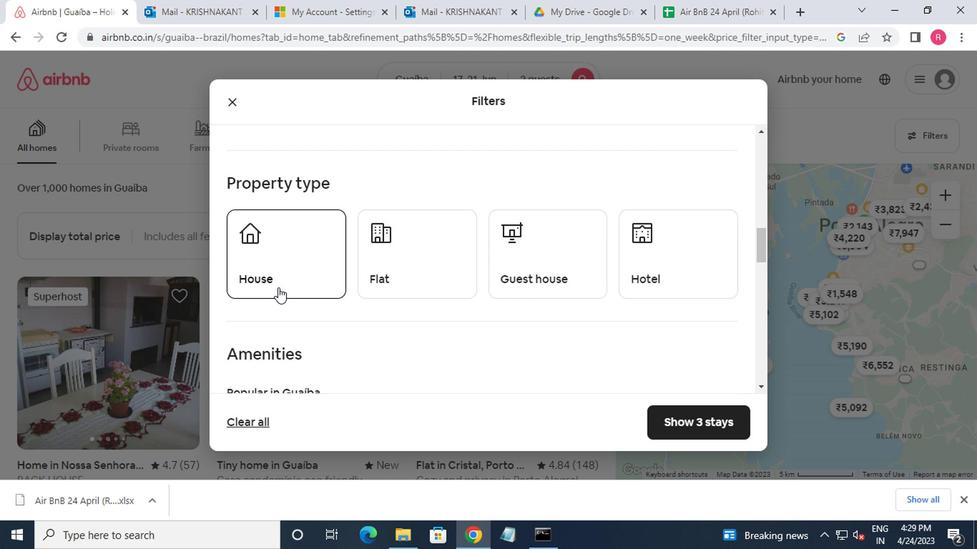 
Action: Mouse pressed left at (279, 284)
Screenshot: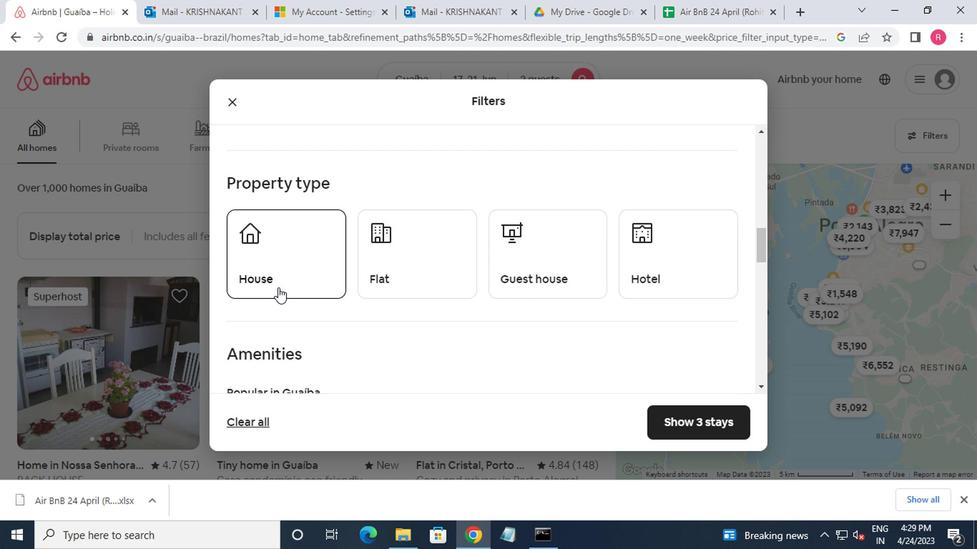 
Action: Mouse moved to (374, 280)
Screenshot: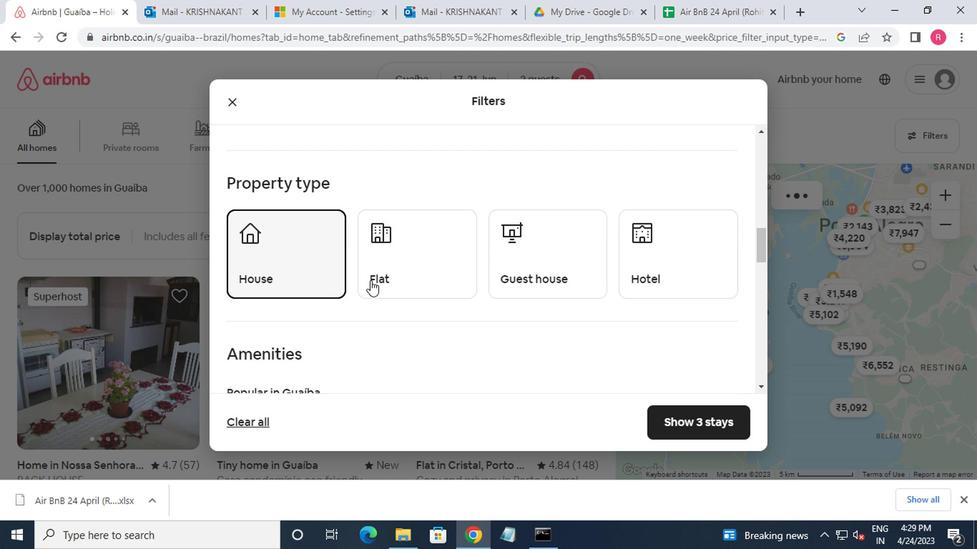 
Action: Mouse pressed left at (374, 280)
Screenshot: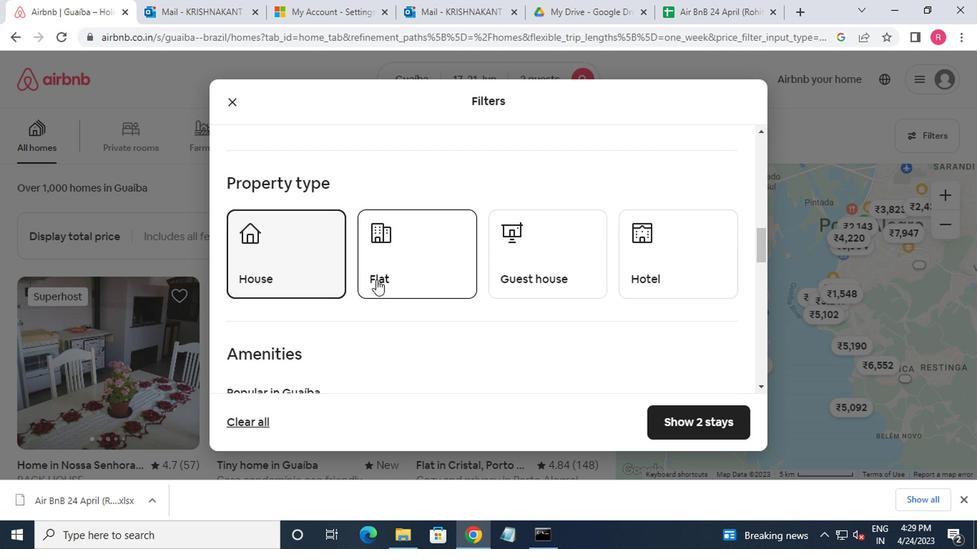 
Action: Mouse moved to (545, 278)
Screenshot: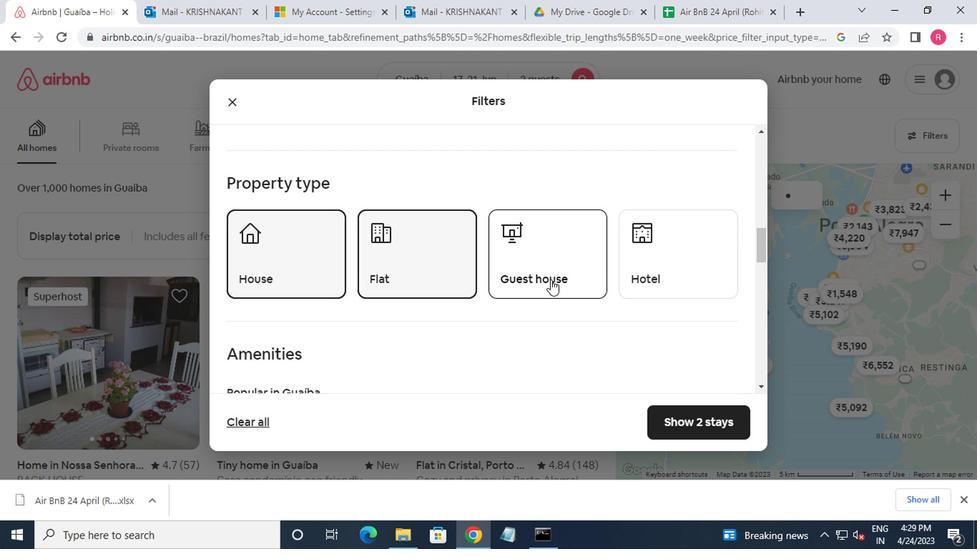 
Action: Mouse pressed left at (545, 278)
Screenshot: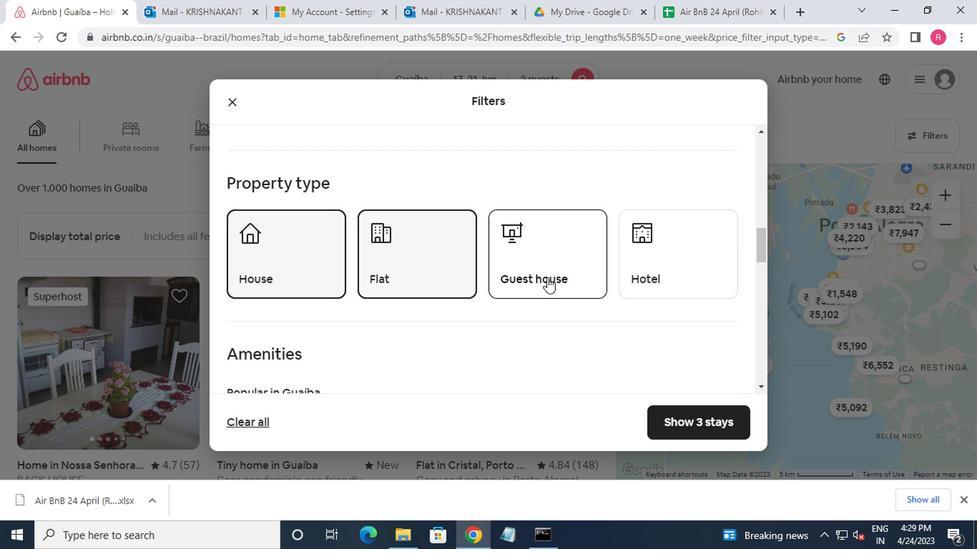 
Action: Mouse moved to (545, 278)
Screenshot: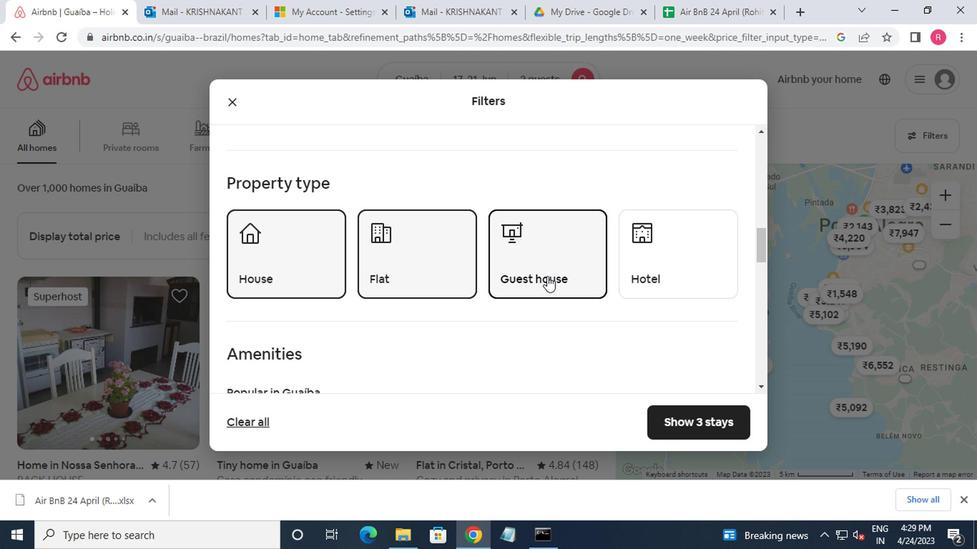 
Action: Mouse scrolled (545, 278) with delta (0, 0)
Screenshot: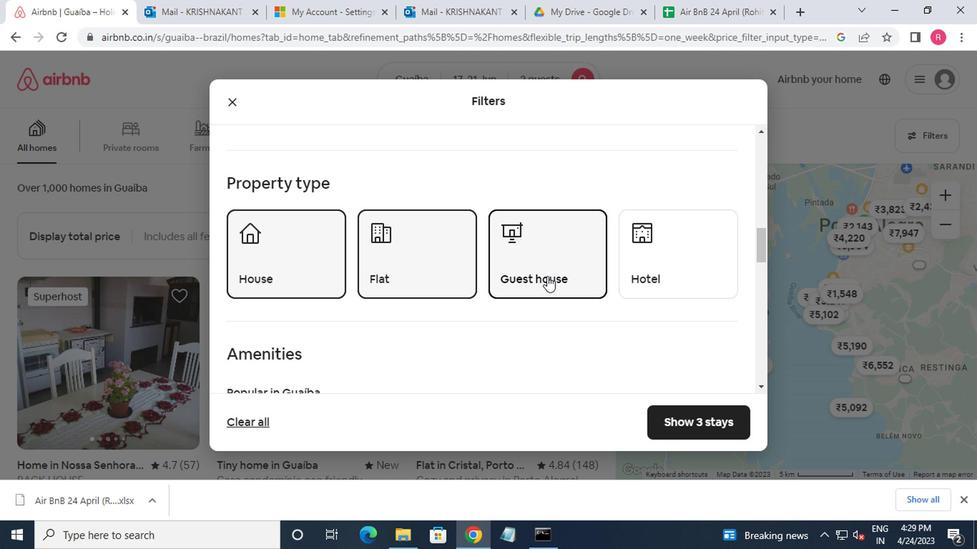 
Action: Mouse moved to (476, 291)
Screenshot: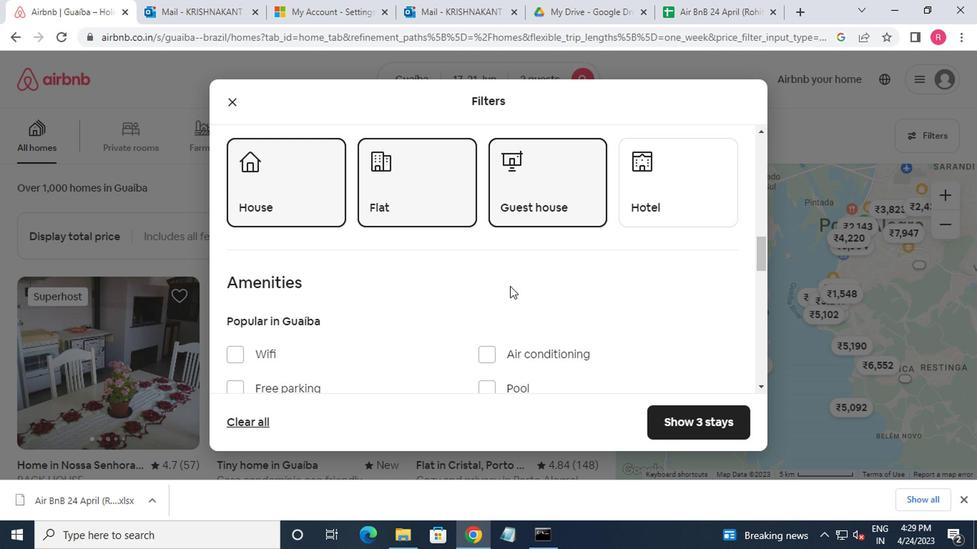 
Action: Mouse scrolled (476, 291) with delta (0, 0)
Screenshot: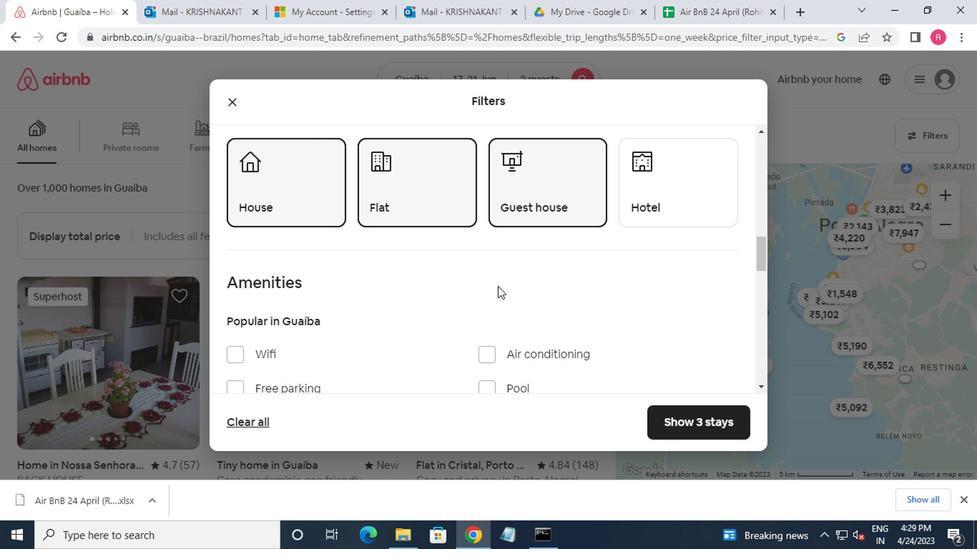 
Action: Mouse moved to (231, 287)
Screenshot: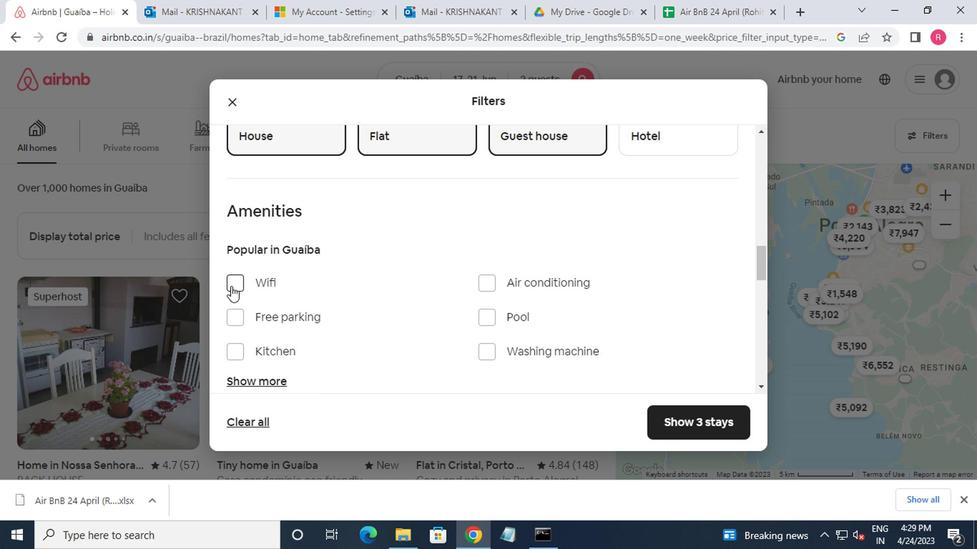 
Action: Mouse pressed left at (231, 287)
Screenshot: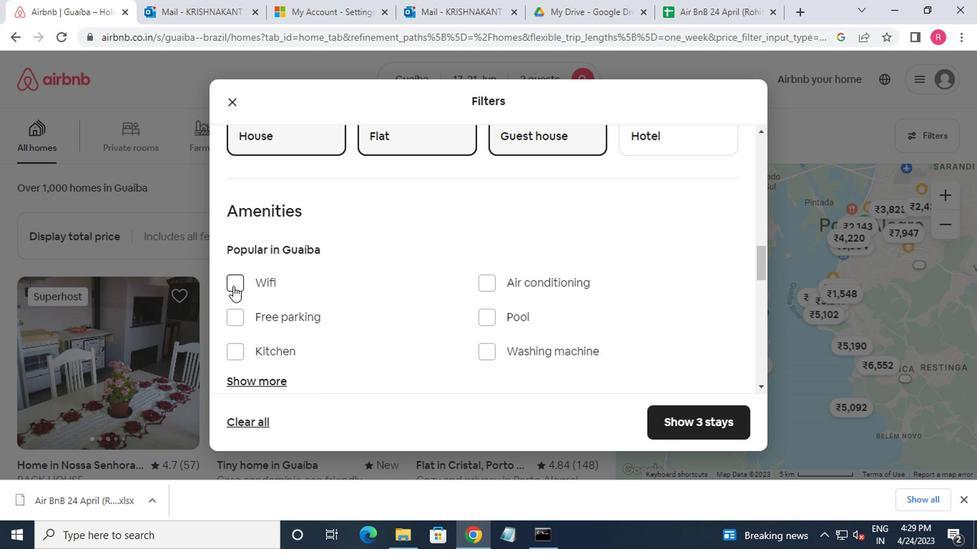 
Action: Mouse moved to (245, 289)
Screenshot: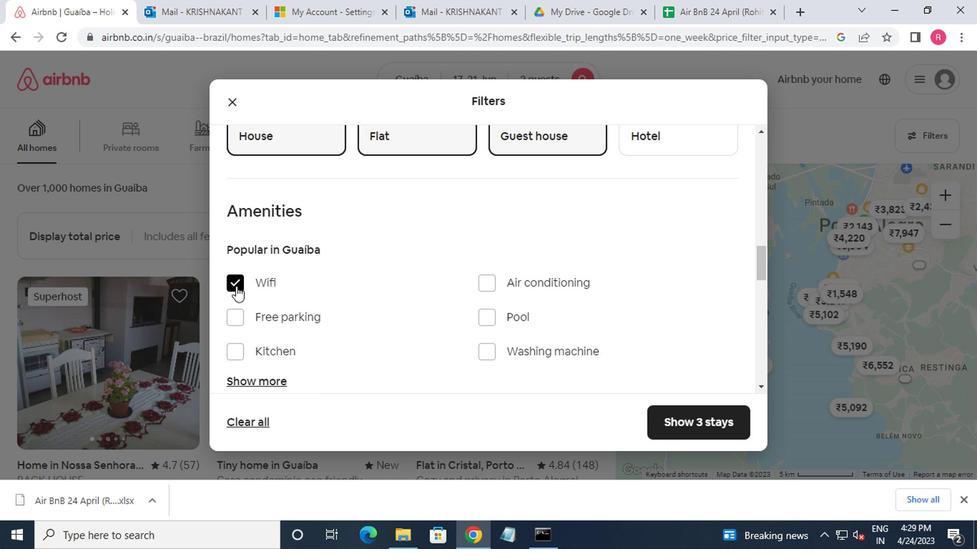 
Action: Mouse scrolled (245, 289) with delta (0, 0)
Screenshot: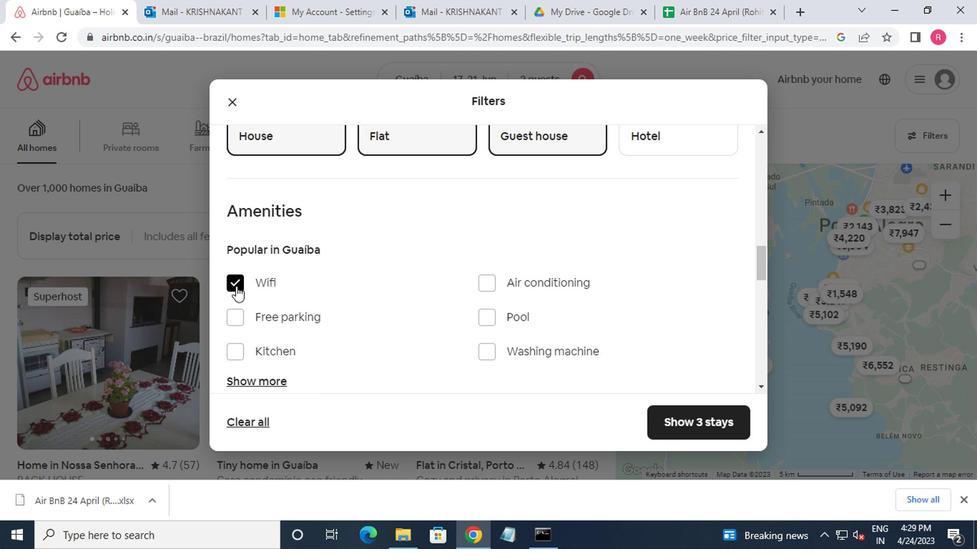 
Action: Mouse moved to (250, 290)
Screenshot: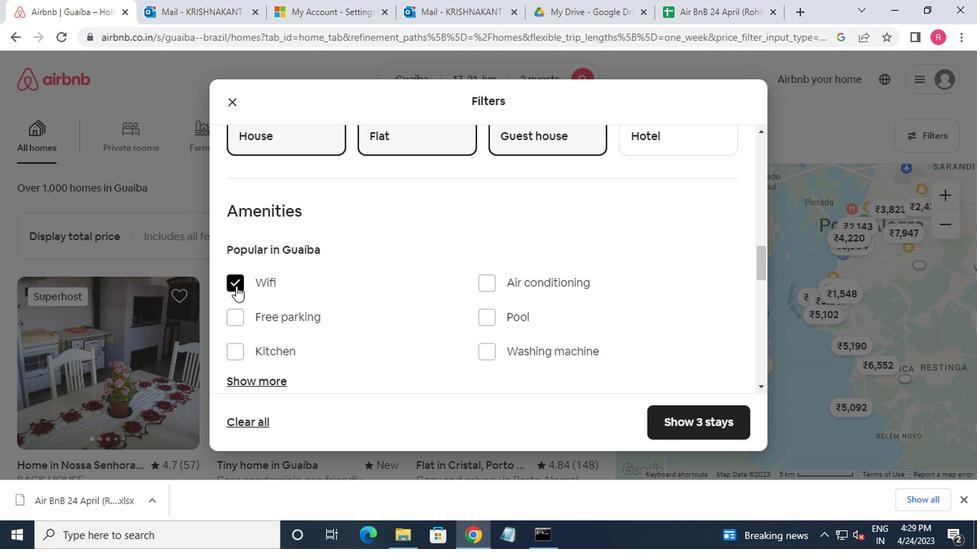 
Action: Mouse scrolled (250, 289) with delta (0, -1)
Screenshot: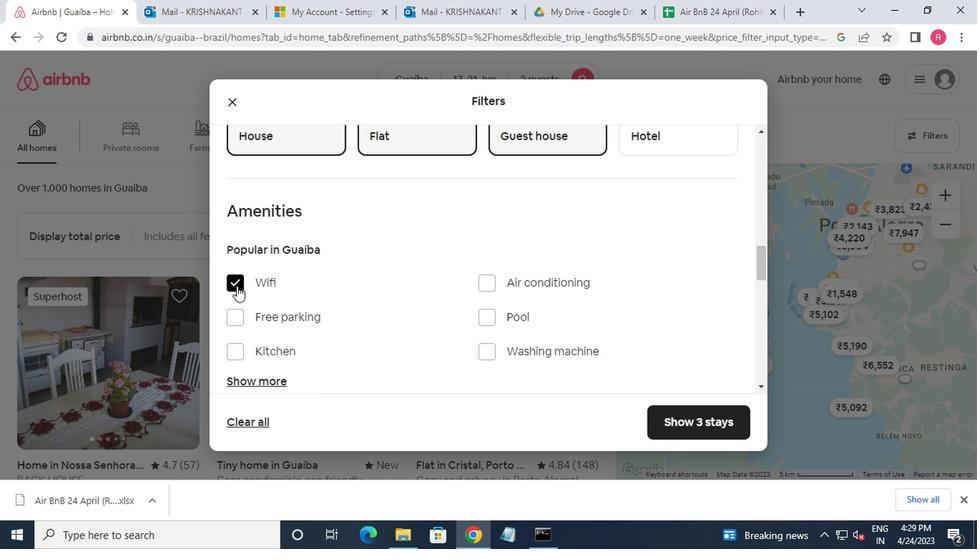 
Action: Mouse moved to (259, 285)
Screenshot: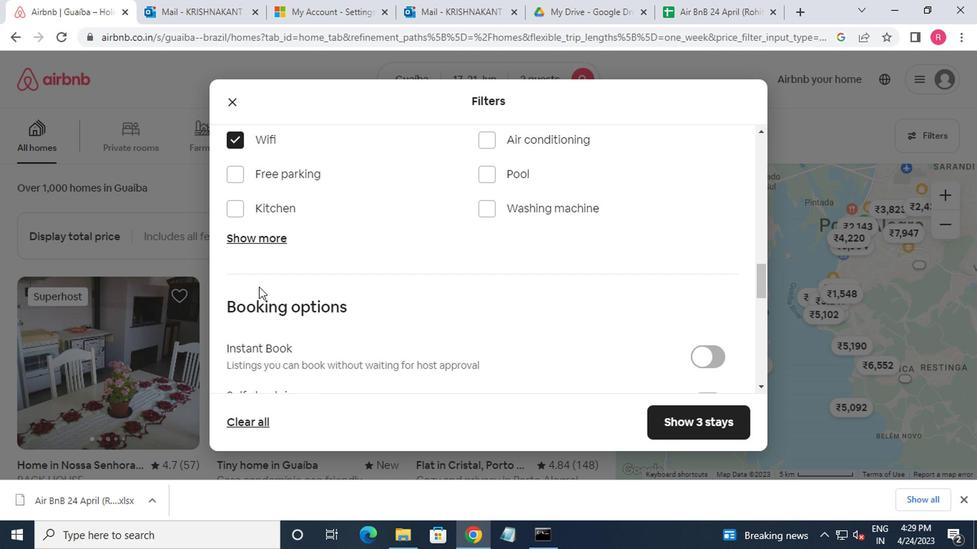
Action: Mouse scrolled (259, 284) with delta (0, -1)
Screenshot: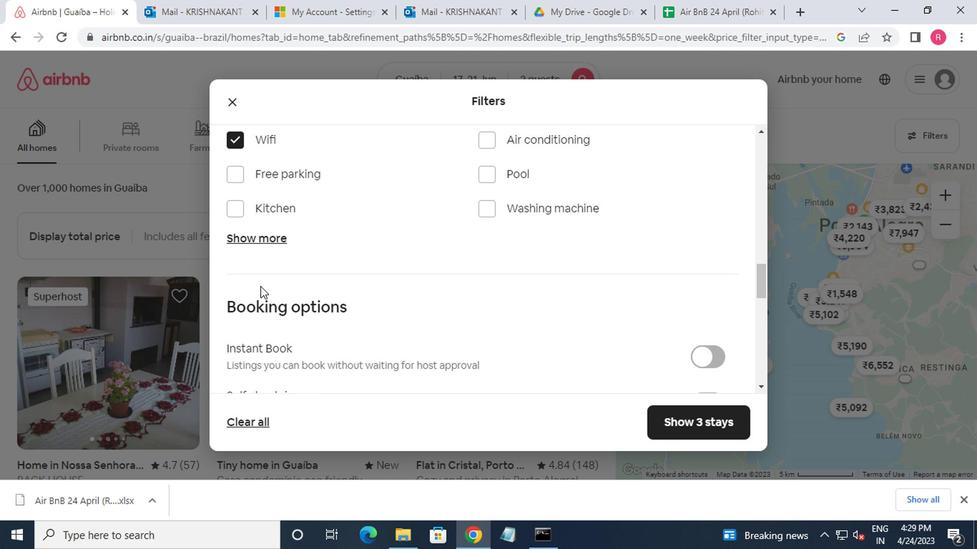 
Action: Mouse moved to (261, 284)
Screenshot: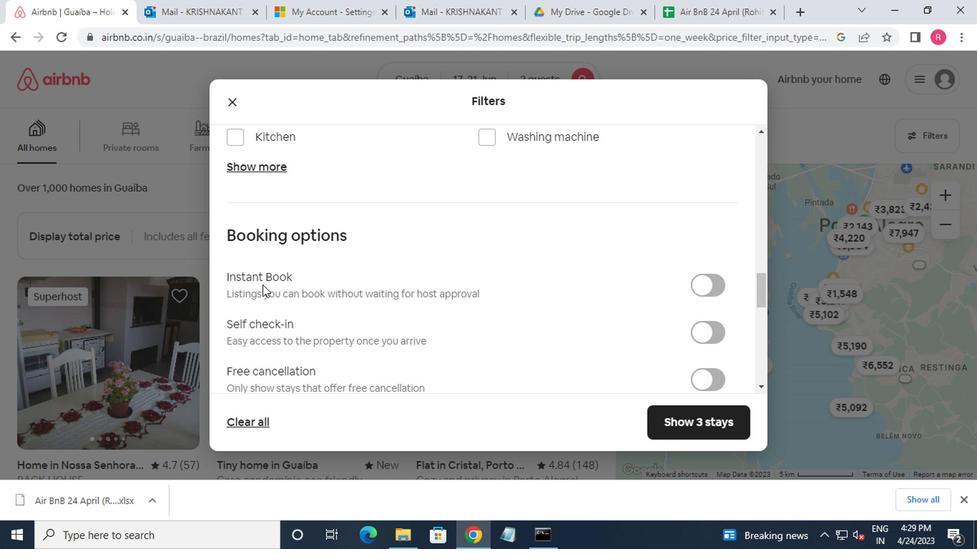 
Action: Mouse scrolled (261, 285) with delta (0, 1)
Screenshot: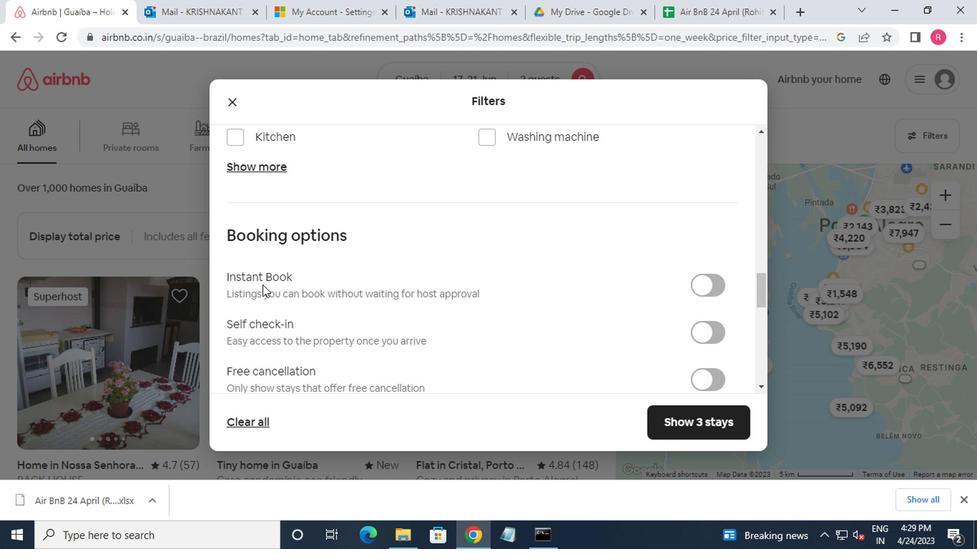 
Action: Mouse moved to (261, 284)
Screenshot: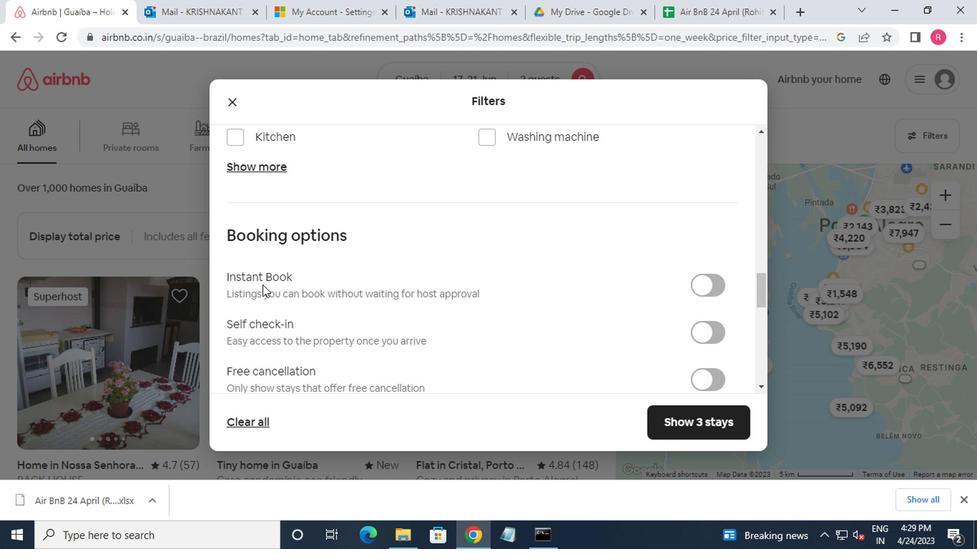 
Action: Mouse scrolled (261, 285) with delta (0, 1)
Screenshot: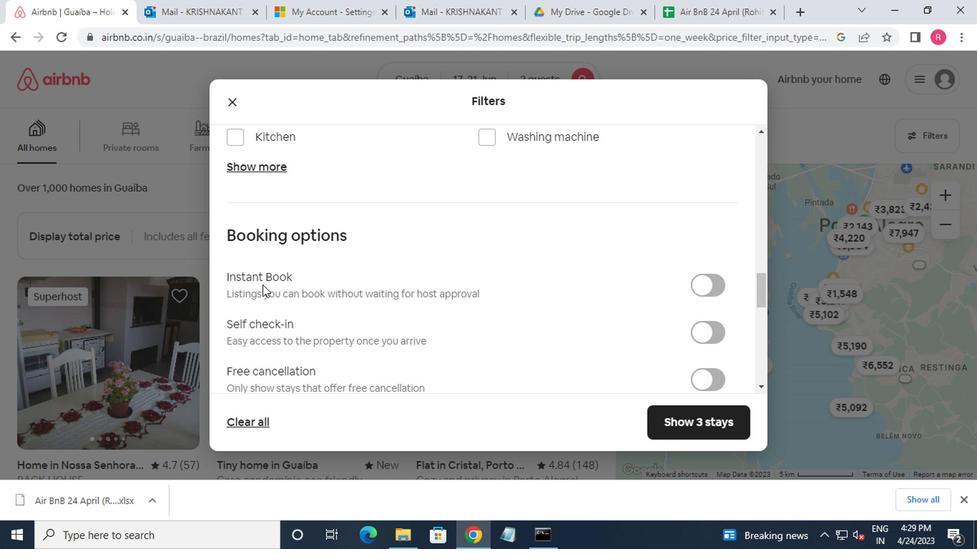 
Action: Mouse moved to (490, 280)
Screenshot: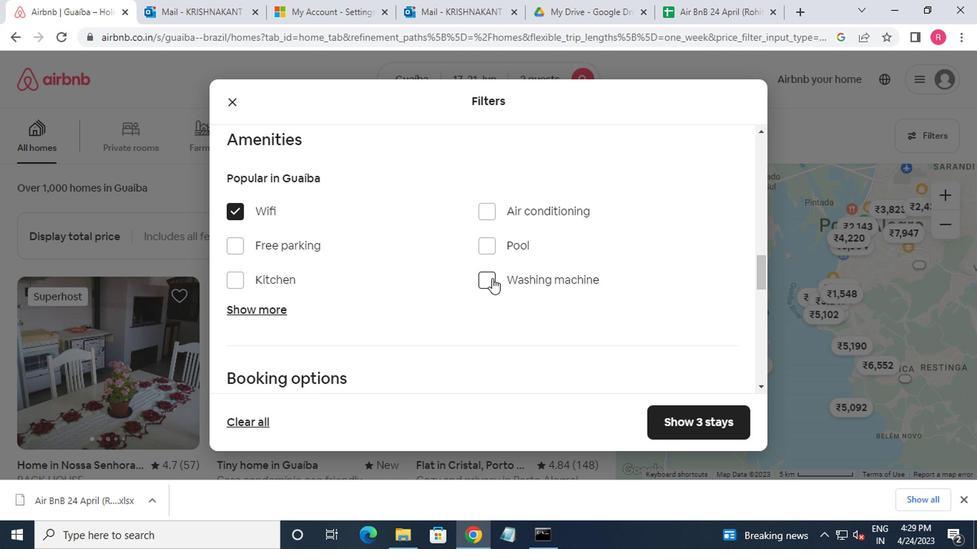 
Action: Mouse pressed left at (490, 280)
Screenshot: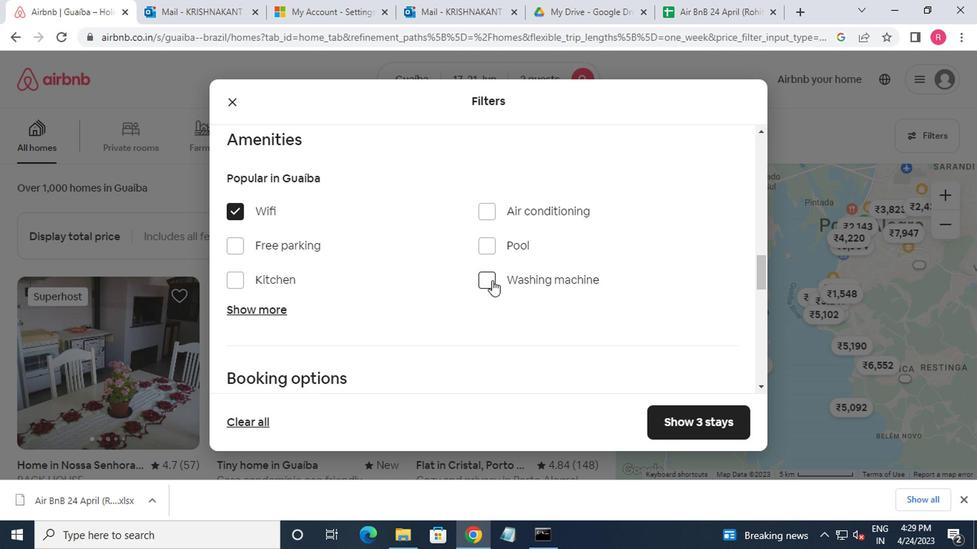 
Action: Mouse moved to (490, 279)
Screenshot: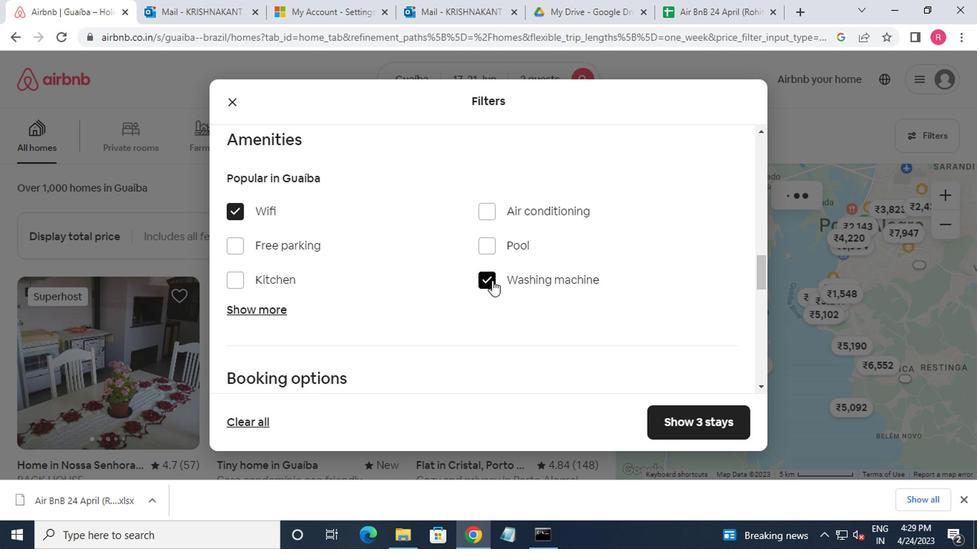 
Action: Mouse scrolled (490, 278) with delta (0, -1)
Screenshot: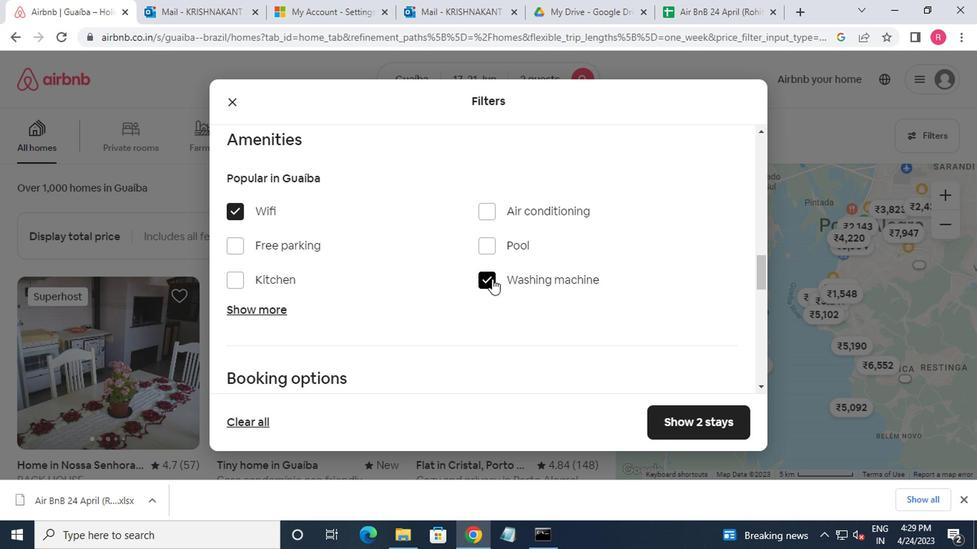 
Action: Mouse moved to (491, 278)
Screenshot: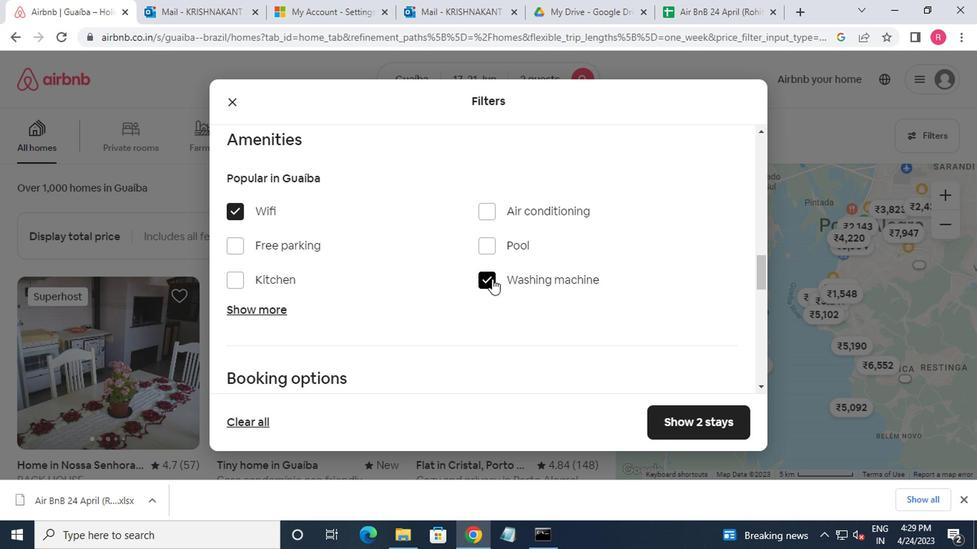 
Action: Mouse scrolled (491, 278) with delta (0, 0)
Screenshot: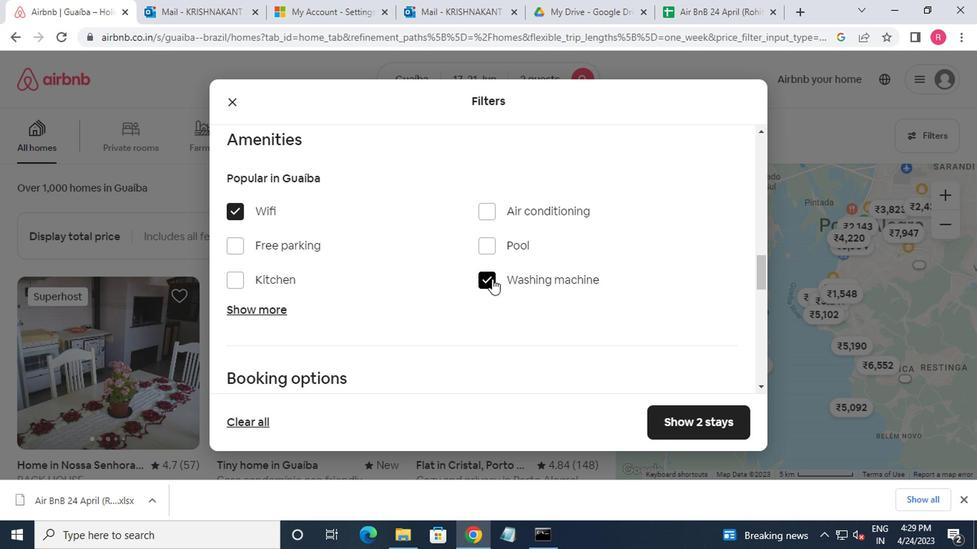 
Action: Mouse scrolled (491, 278) with delta (0, 0)
Screenshot: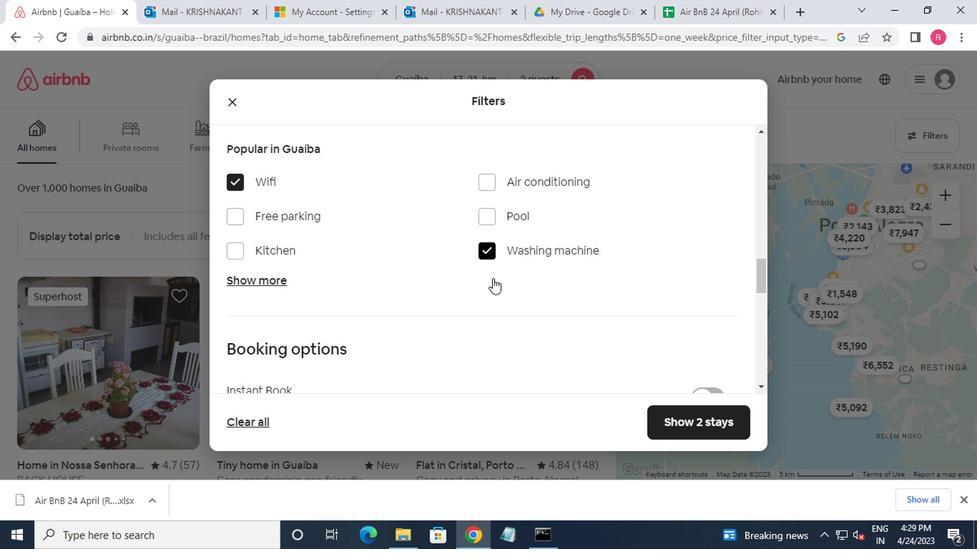 
Action: Mouse moved to (709, 267)
Screenshot: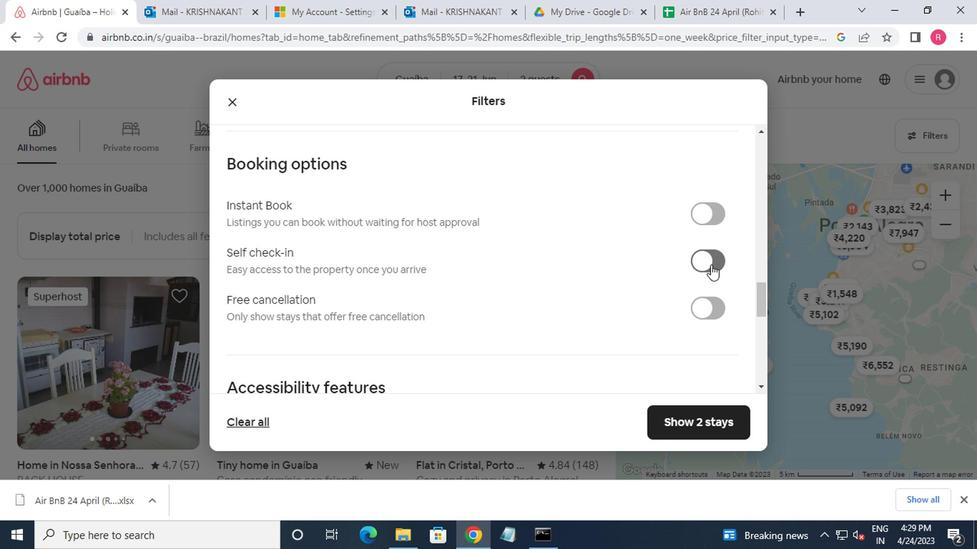 
Action: Mouse pressed left at (709, 267)
Screenshot: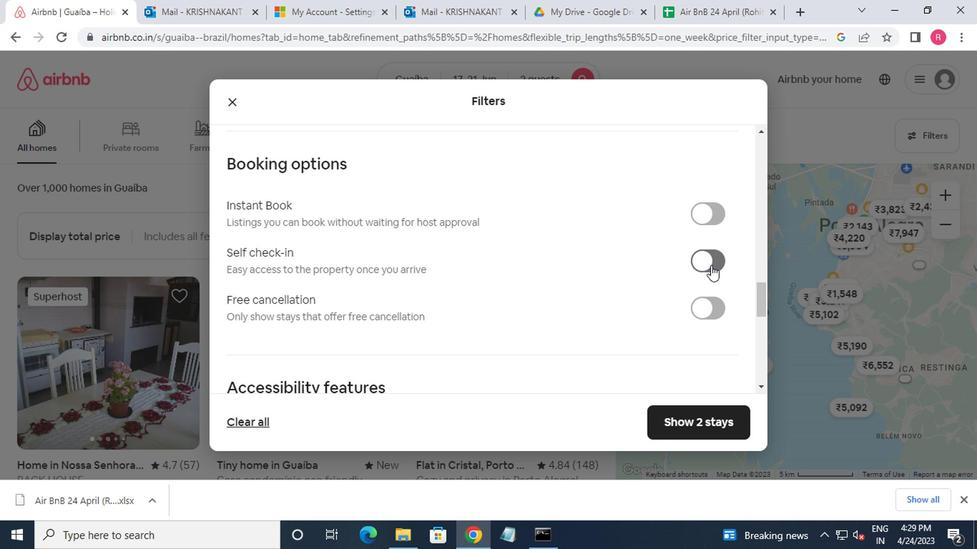 
Action: Mouse moved to (710, 260)
Screenshot: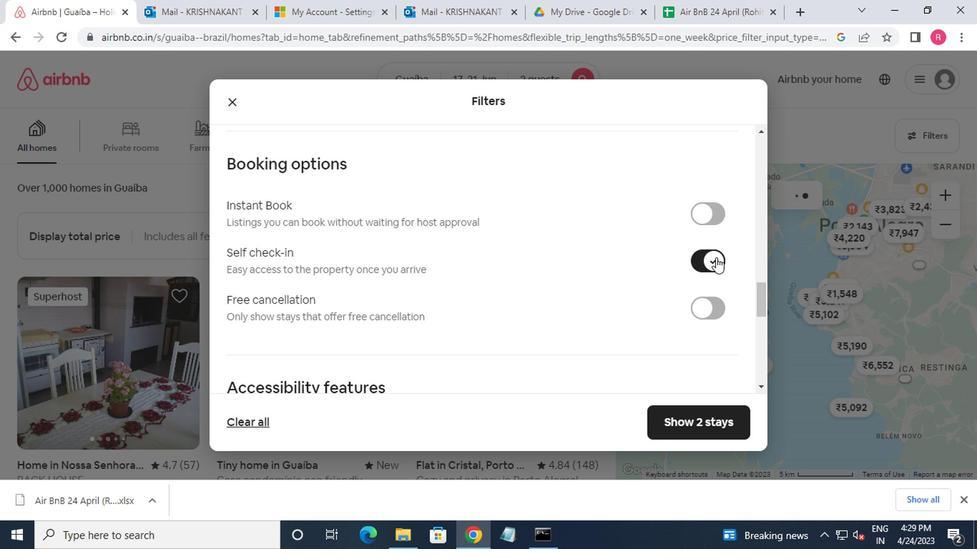 
Action: Mouse scrolled (710, 260) with delta (0, 0)
Screenshot: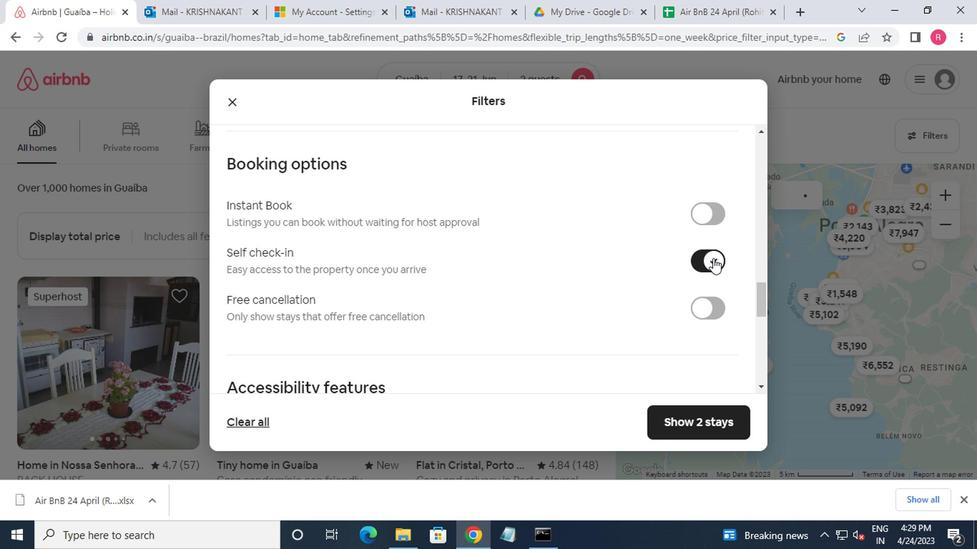 
Action: Mouse scrolled (710, 260) with delta (0, 0)
Screenshot: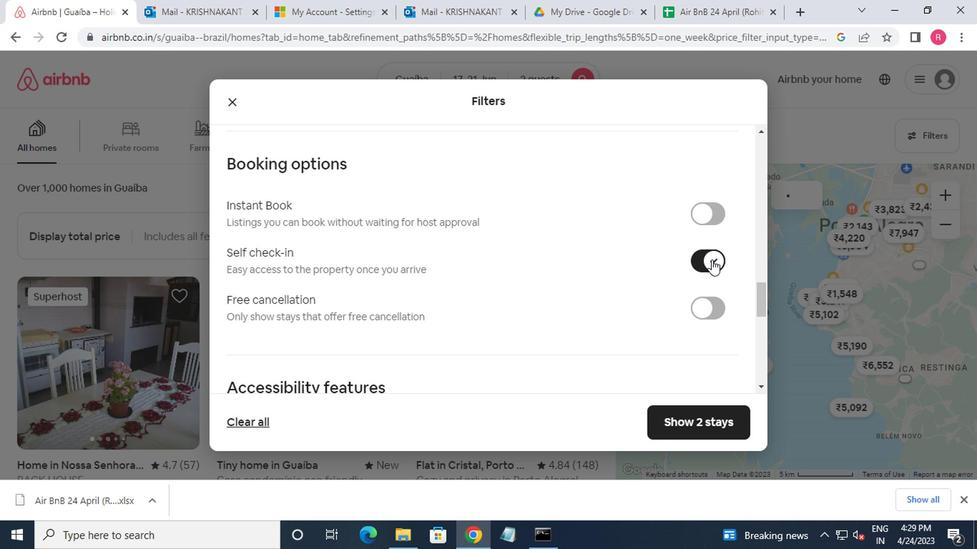 
Action: Mouse scrolled (710, 260) with delta (0, 0)
Screenshot: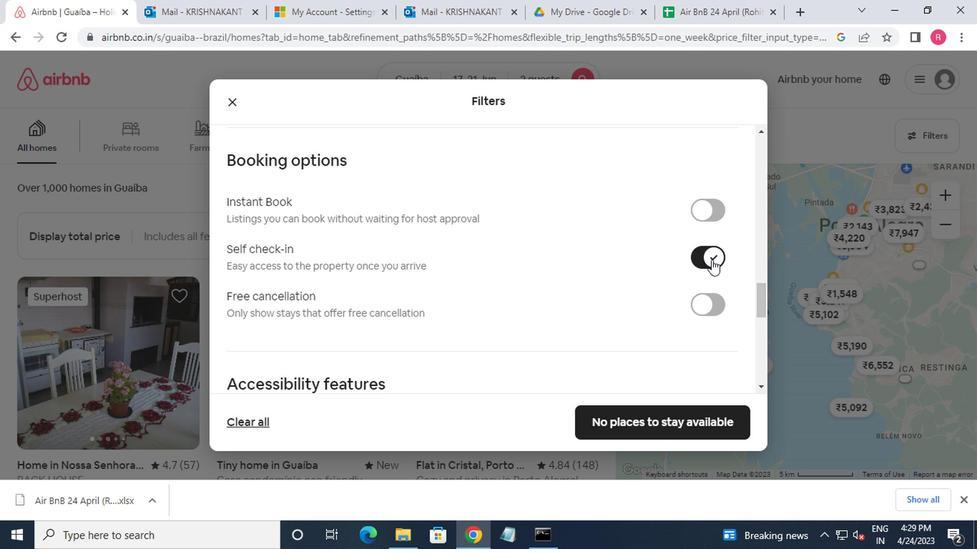 
Action: Mouse scrolled (710, 260) with delta (0, 0)
Screenshot: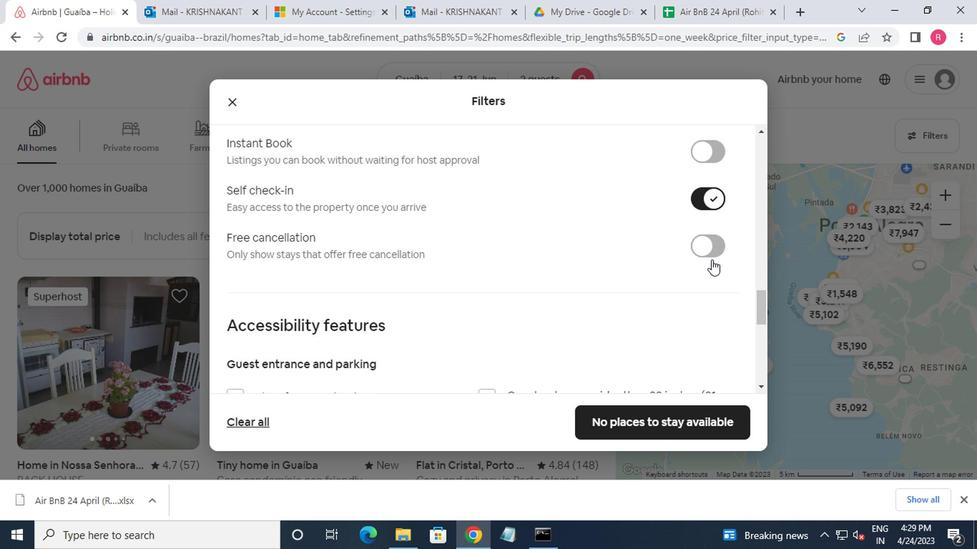 
Action: Mouse moved to (661, 264)
Screenshot: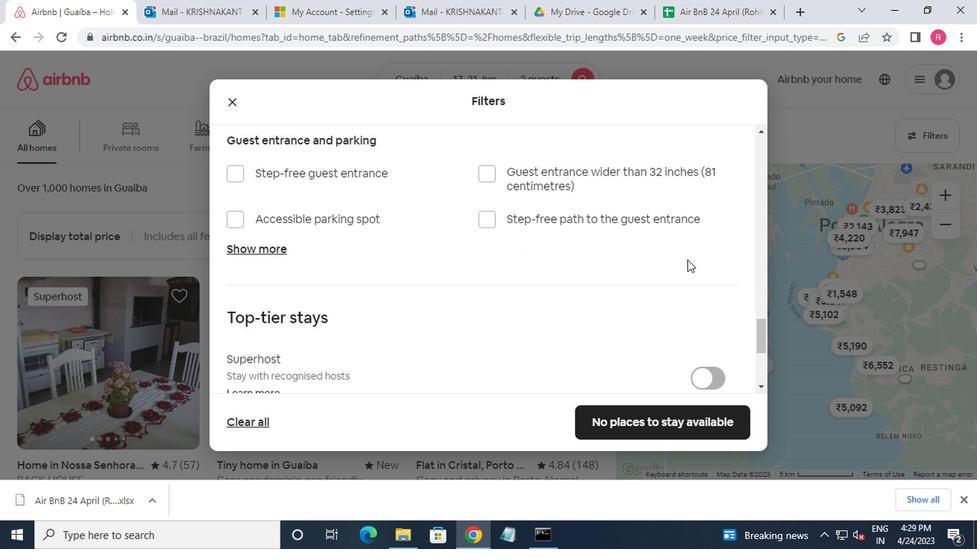 
Action: Mouse scrolled (661, 264) with delta (0, 0)
Screenshot: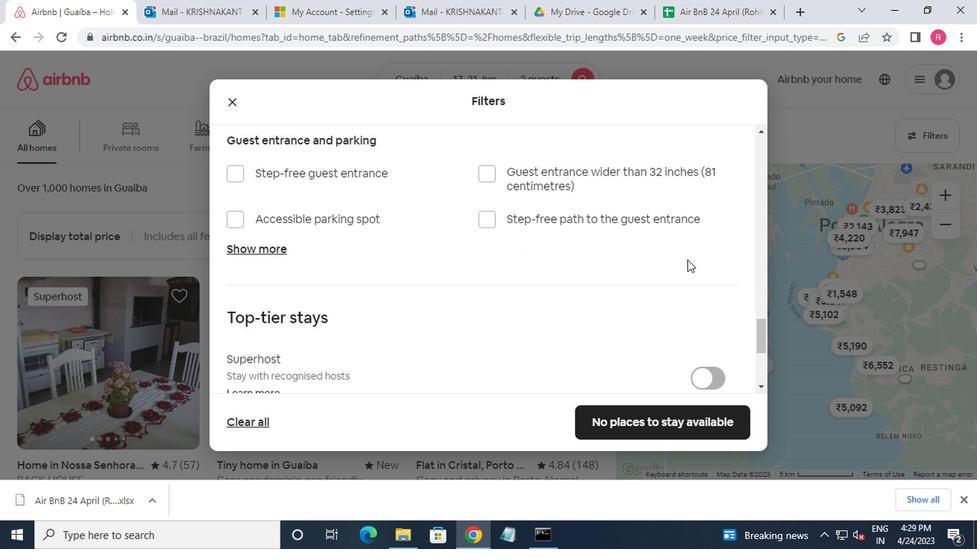 
Action: Mouse moved to (646, 266)
Screenshot: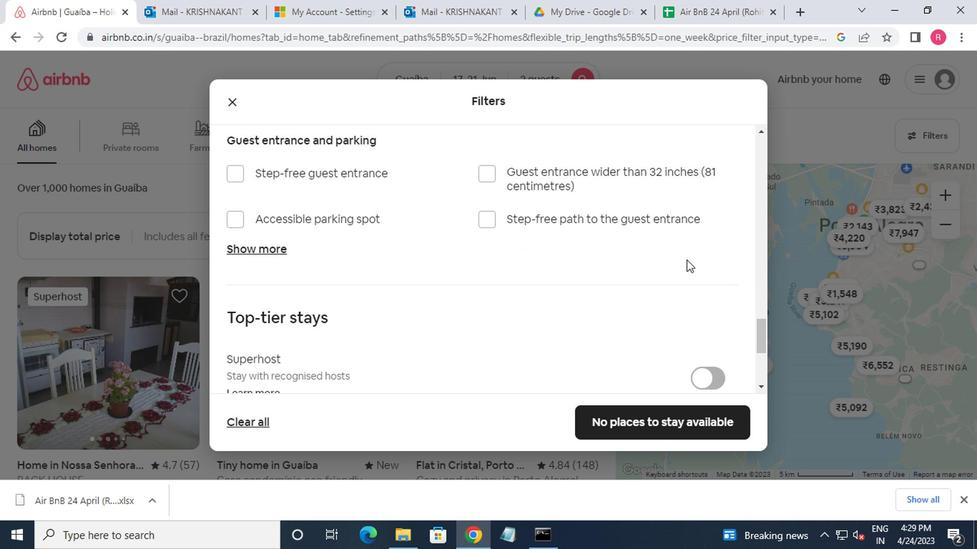 
Action: Mouse scrolled (646, 265) with delta (0, 0)
Screenshot: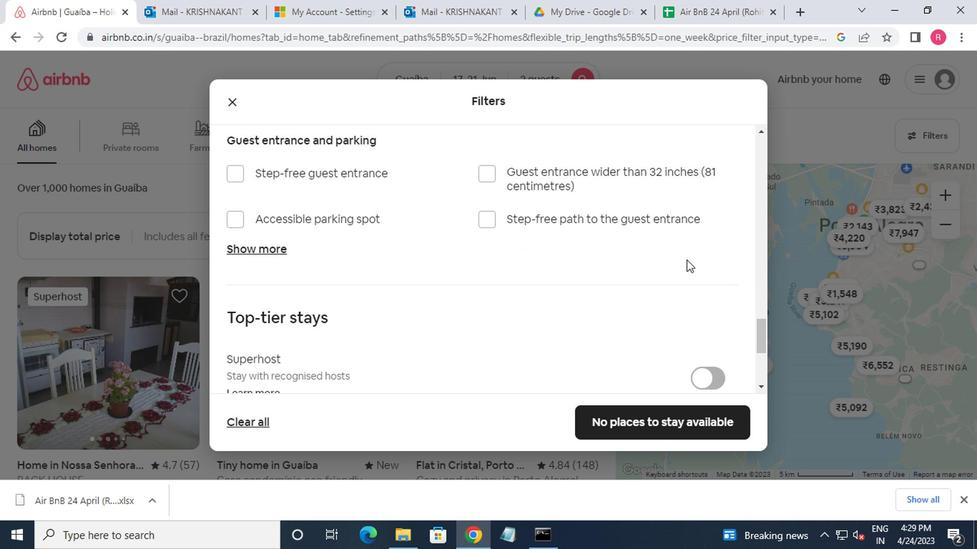 
Action: Mouse moved to (637, 266)
Screenshot: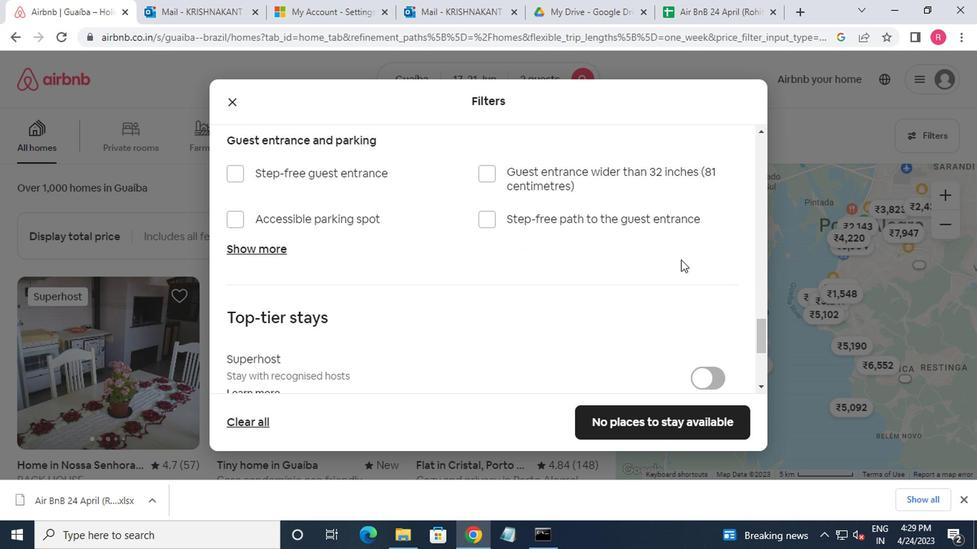 
Action: Mouse scrolled (637, 265) with delta (0, 0)
Screenshot: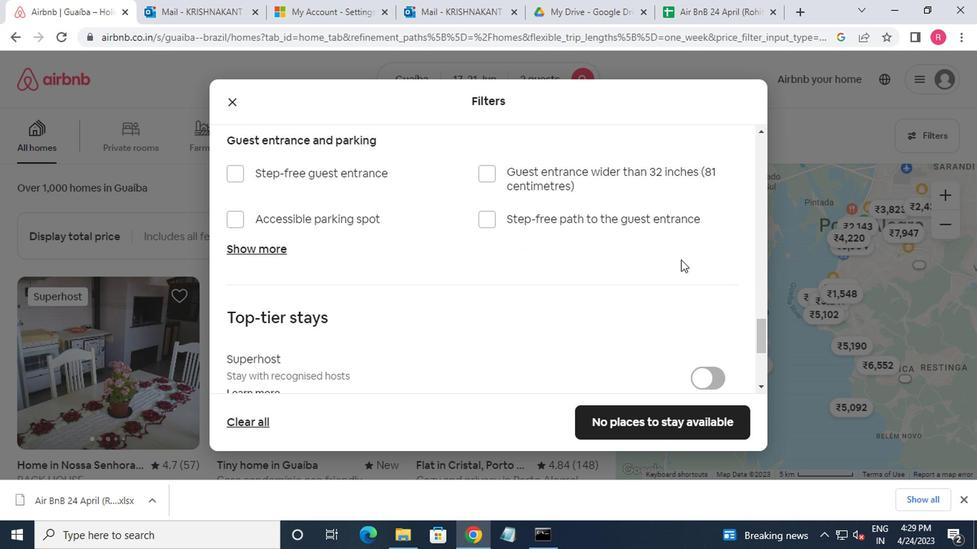 
Action: Mouse moved to (633, 266)
Screenshot: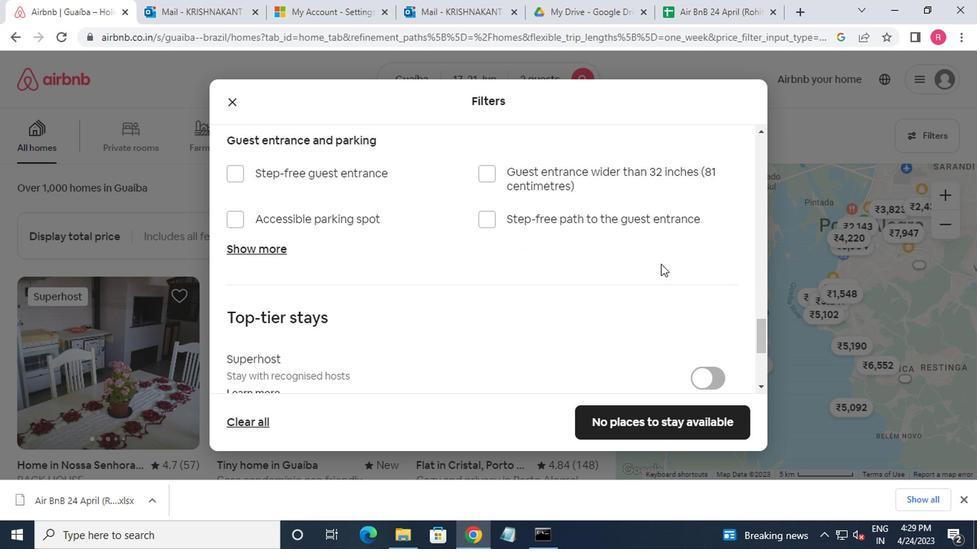 
Action: Mouse scrolled (633, 265) with delta (0, 0)
Screenshot: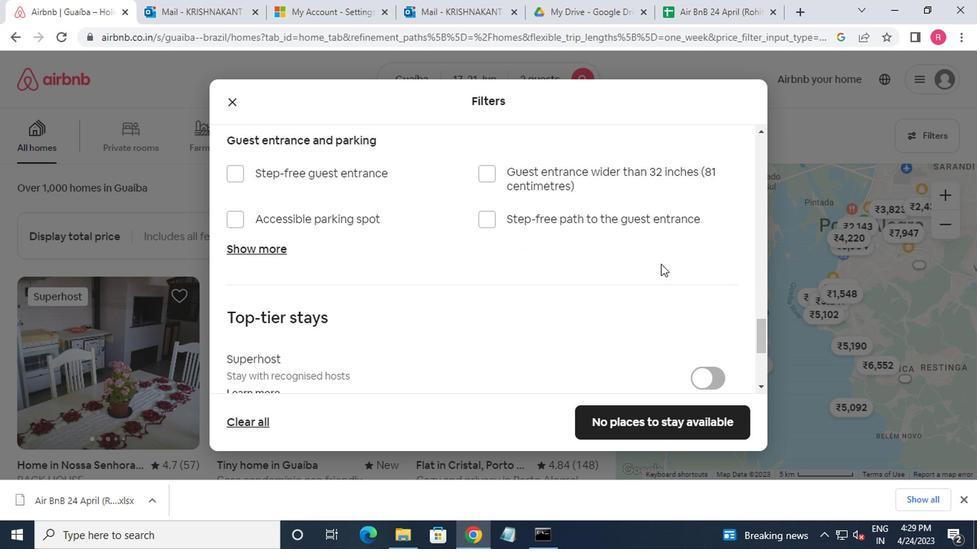 
Action: Mouse moved to (242, 355)
Screenshot: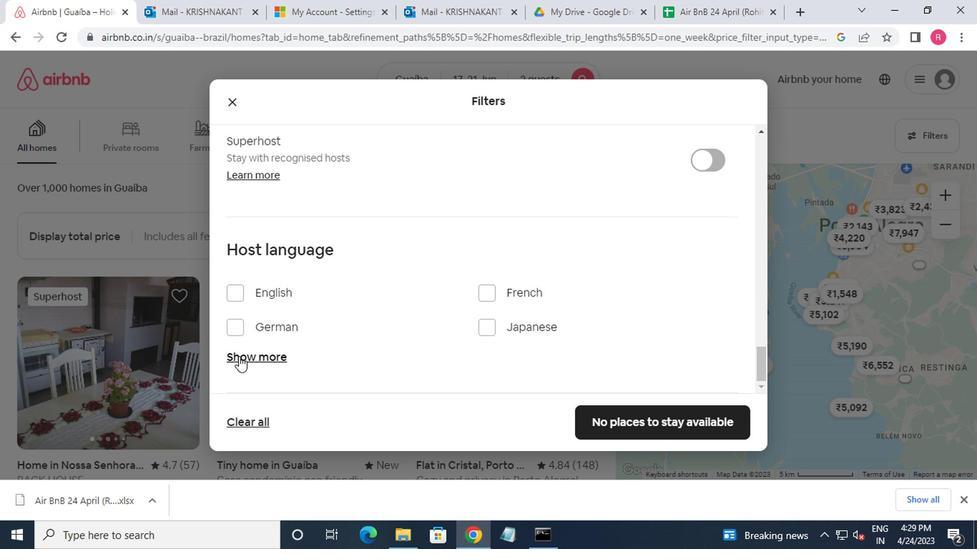 
Action: Mouse pressed left at (242, 355)
Screenshot: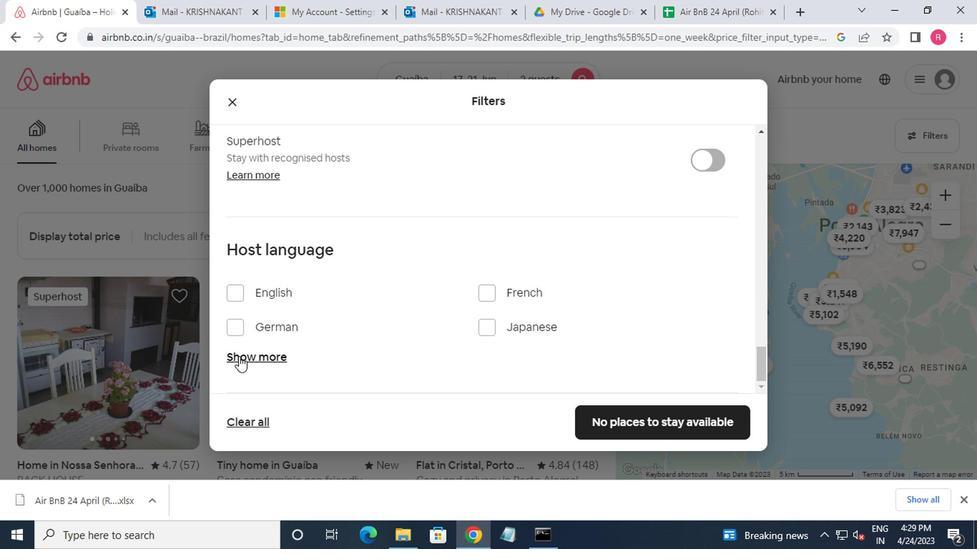 
Action: Mouse moved to (269, 357)
Screenshot: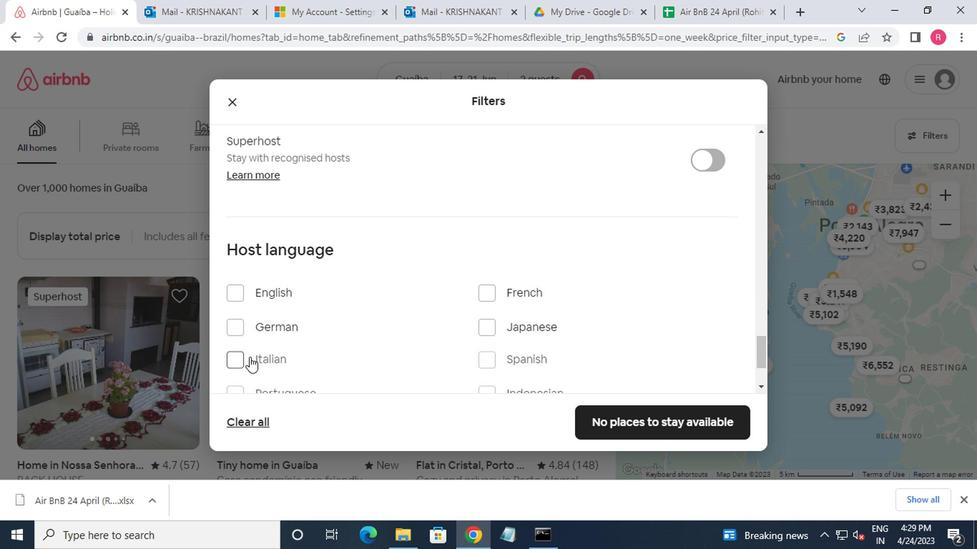 
Action: Mouse scrolled (269, 356) with delta (0, 0)
Screenshot: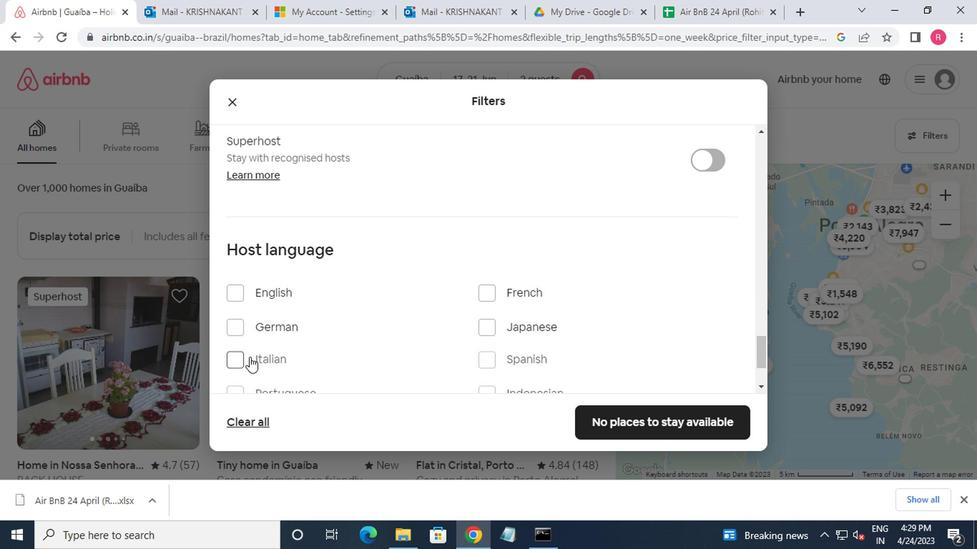 
Action: Mouse moved to (482, 292)
Screenshot: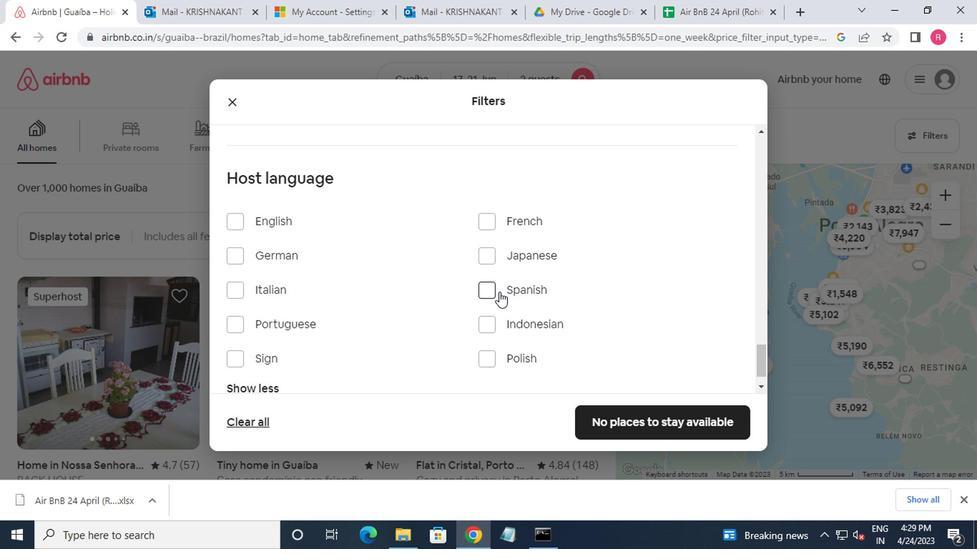 
Action: Mouse pressed left at (482, 292)
Screenshot: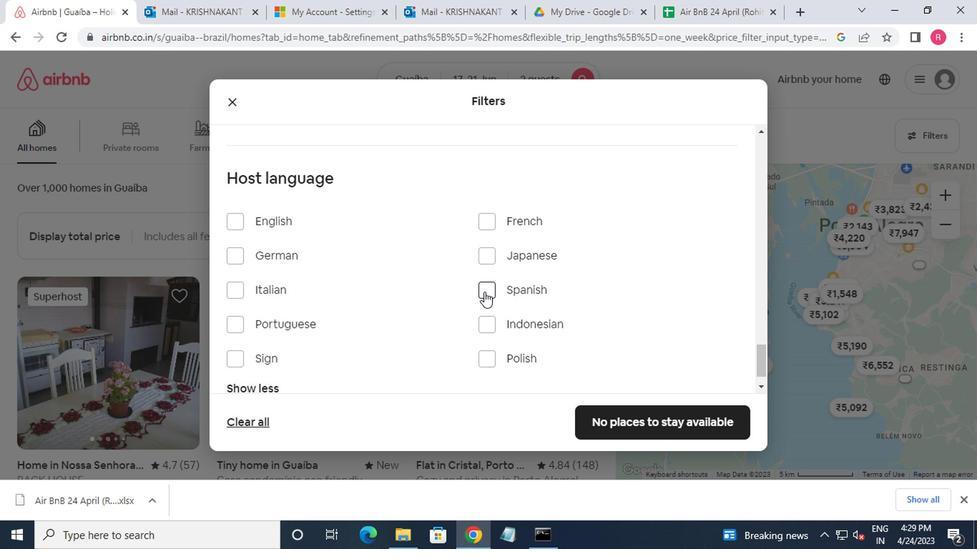 
Action: Mouse moved to (498, 296)
Screenshot: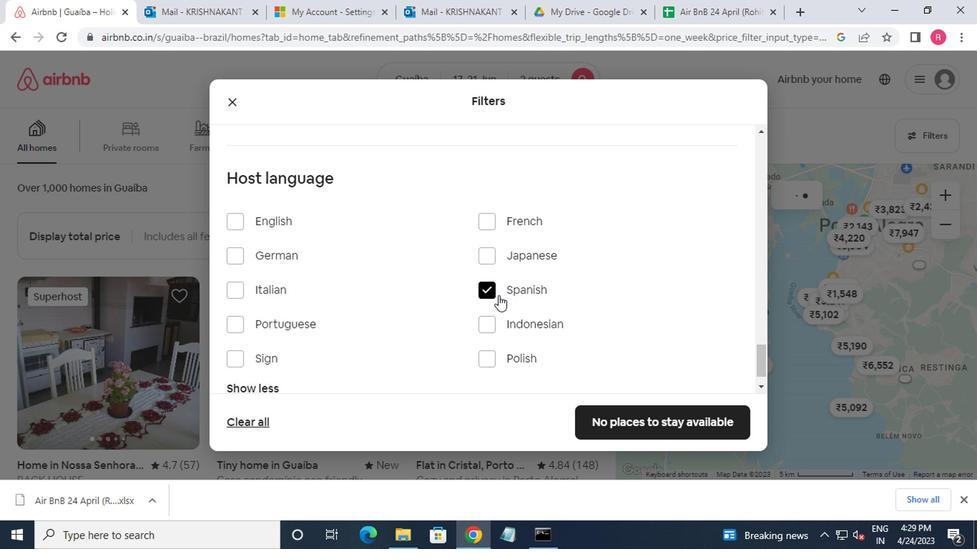 
Action: Mouse scrolled (498, 295) with delta (0, -1)
Screenshot: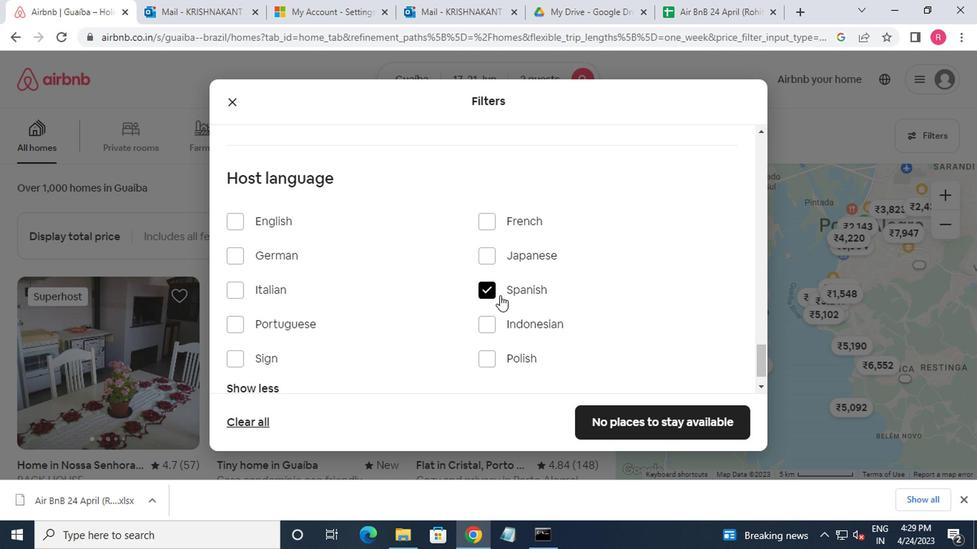 
Action: Mouse moved to (499, 297)
Screenshot: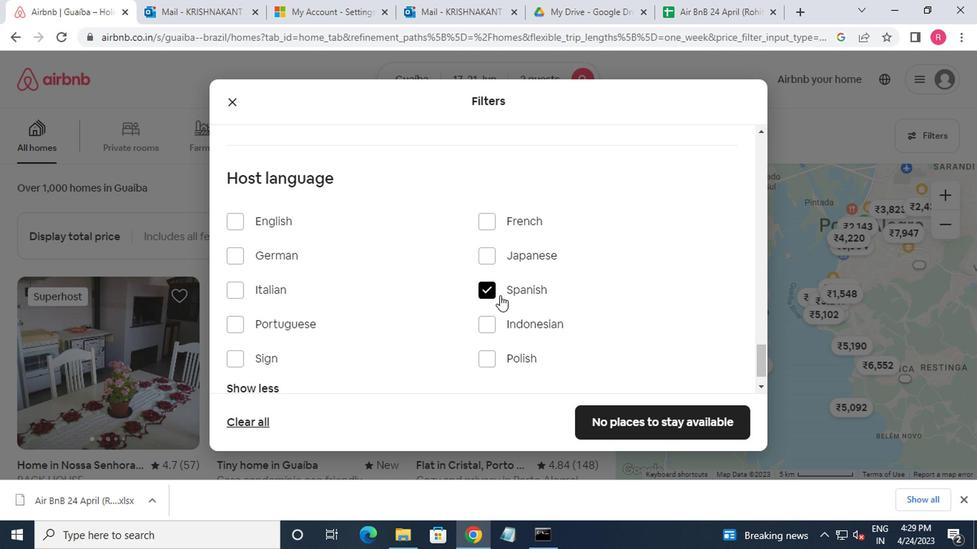 
Action: Mouse scrolled (499, 296) with delta (0, -1)
Screenshot: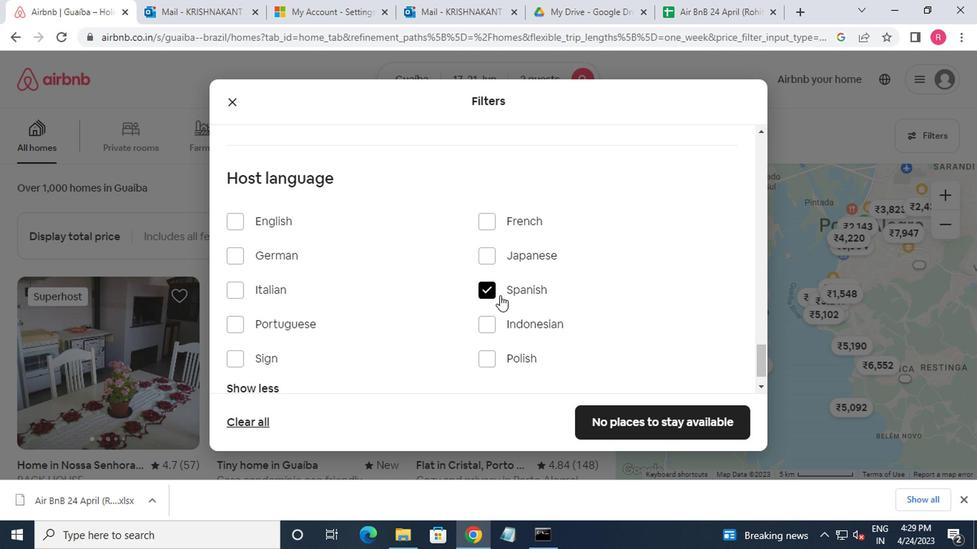 
Action: Mouse moved to (500, 297)
Screenshot: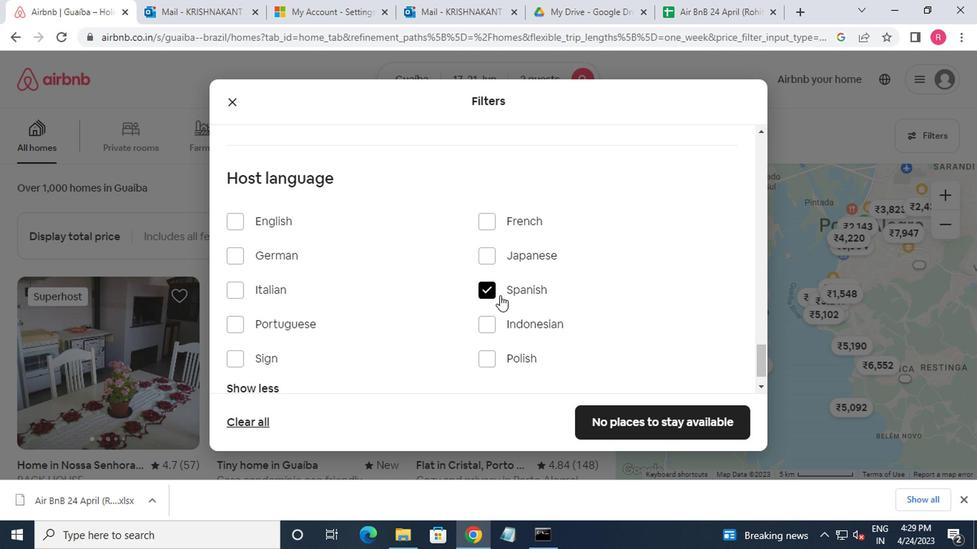 
Action: Mouse scrolled (500, 296) with delta (0, -1)
Screenshot: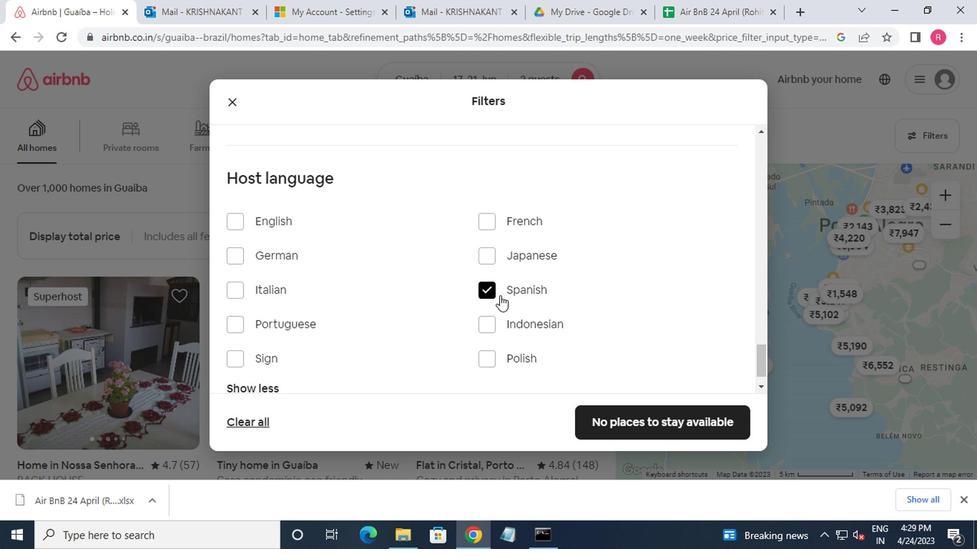 
Action: Mouse moved to (501, 298)
Screenshot: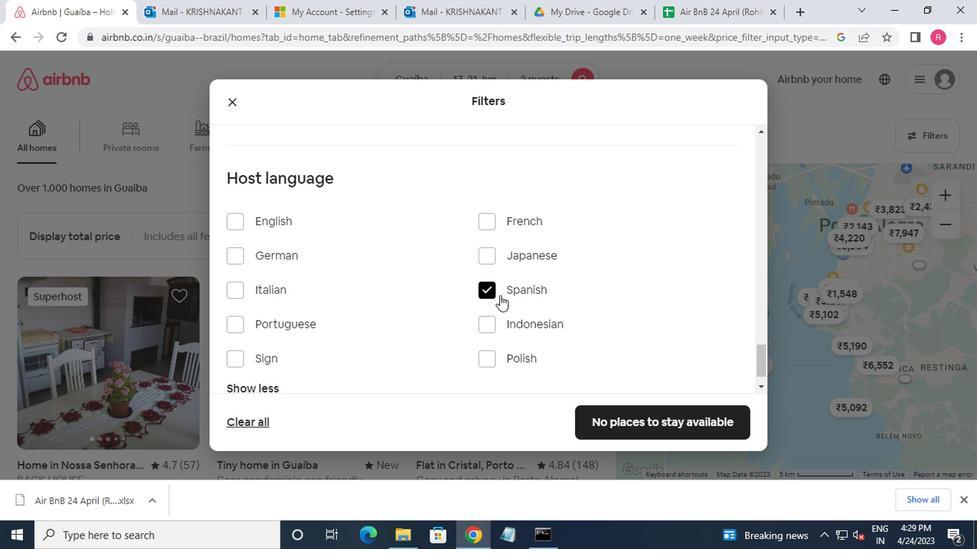 
Action: Mouse scrolled (501, 298) with delta (0, 0)
Screenshot: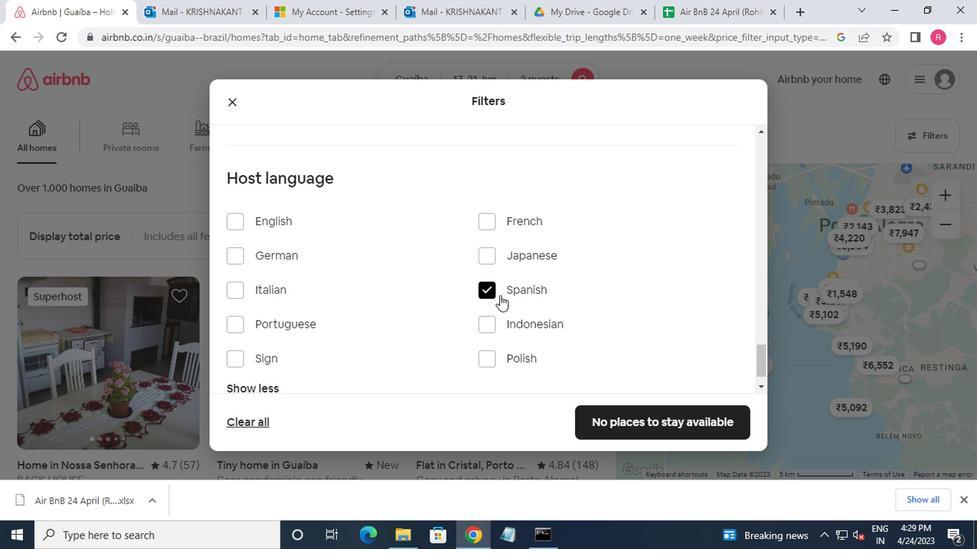 
Action: Mouse moved to (623, 424)
Screenshot: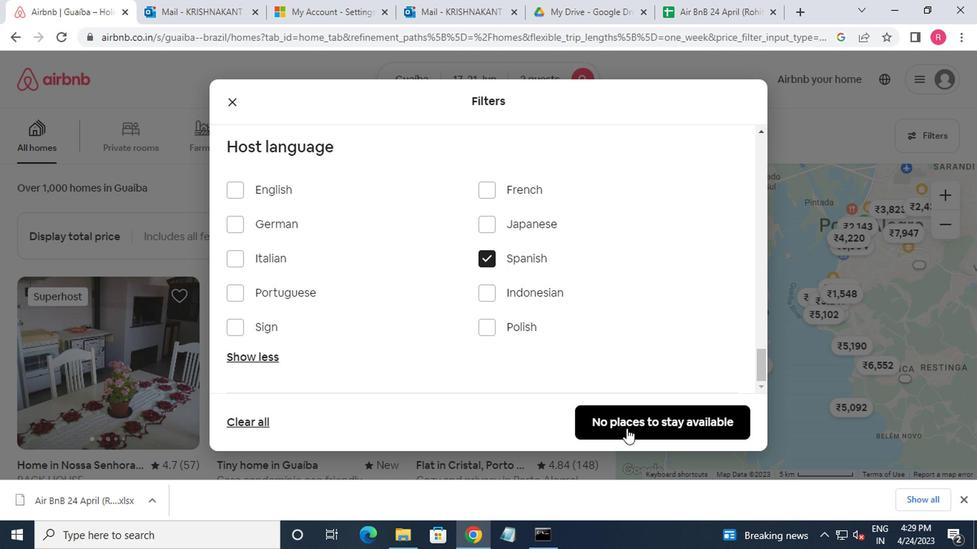 
Action: Mouse pressed left at (623, 424)
Screenshot: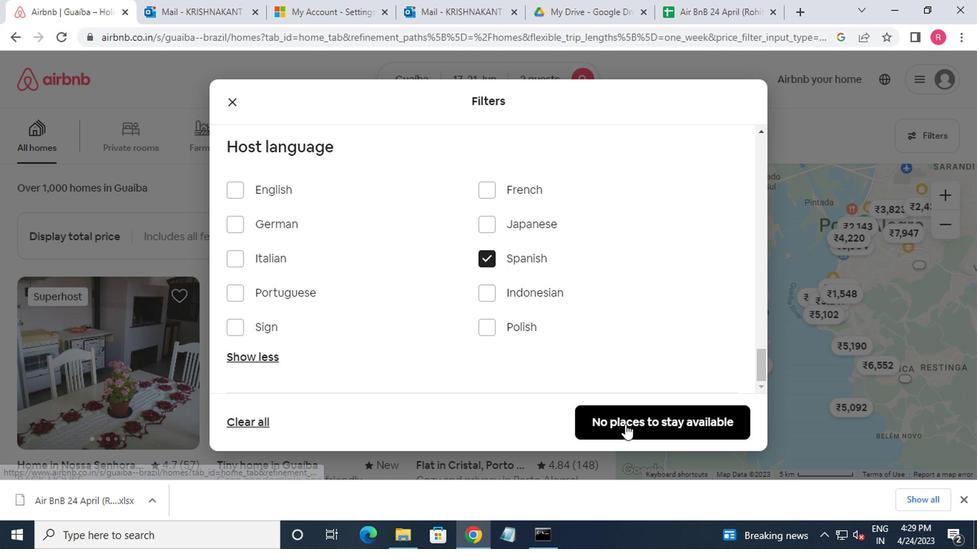 
Action: Mouse moved to (623, 423)
Screenshot: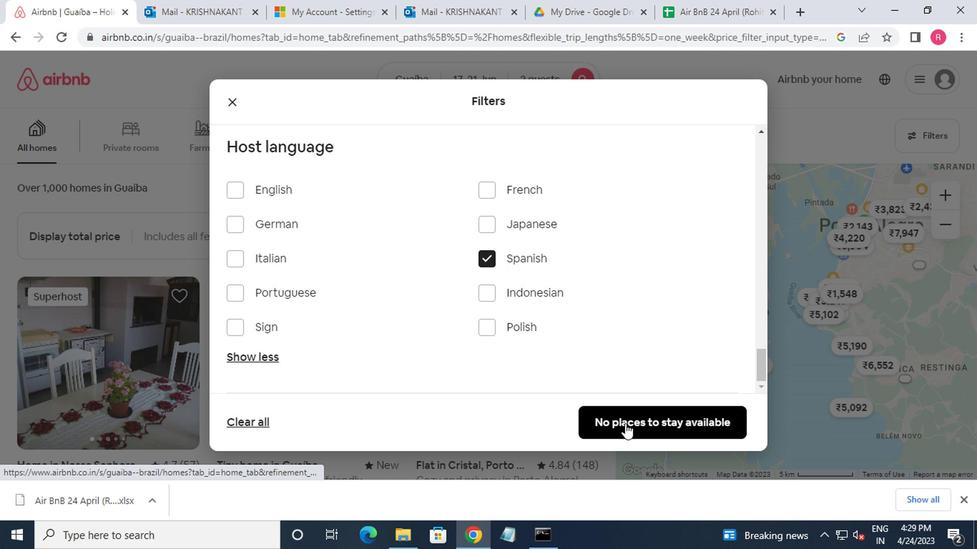 
